 Task: For heading Arial black with underline.  font size for heading18,  'Change the font style of data to'Calibri.  and font size to 9,  Change the alignment of both headline & data to Align center.  In the sheet  Data Analysis Template Workbookbook
Action: Mouse moved to (36, 124)
Screenshot: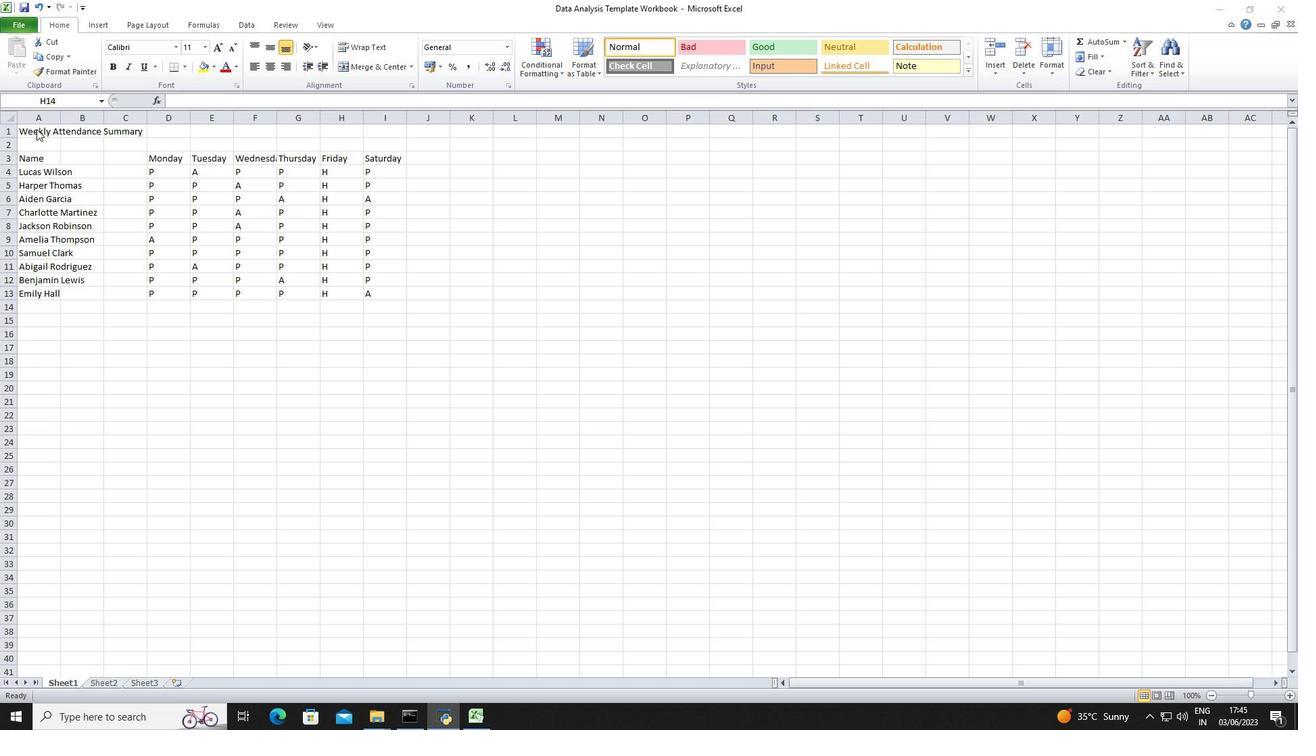 
Action: Mouse pressed left at (36, 124)
Screenshot: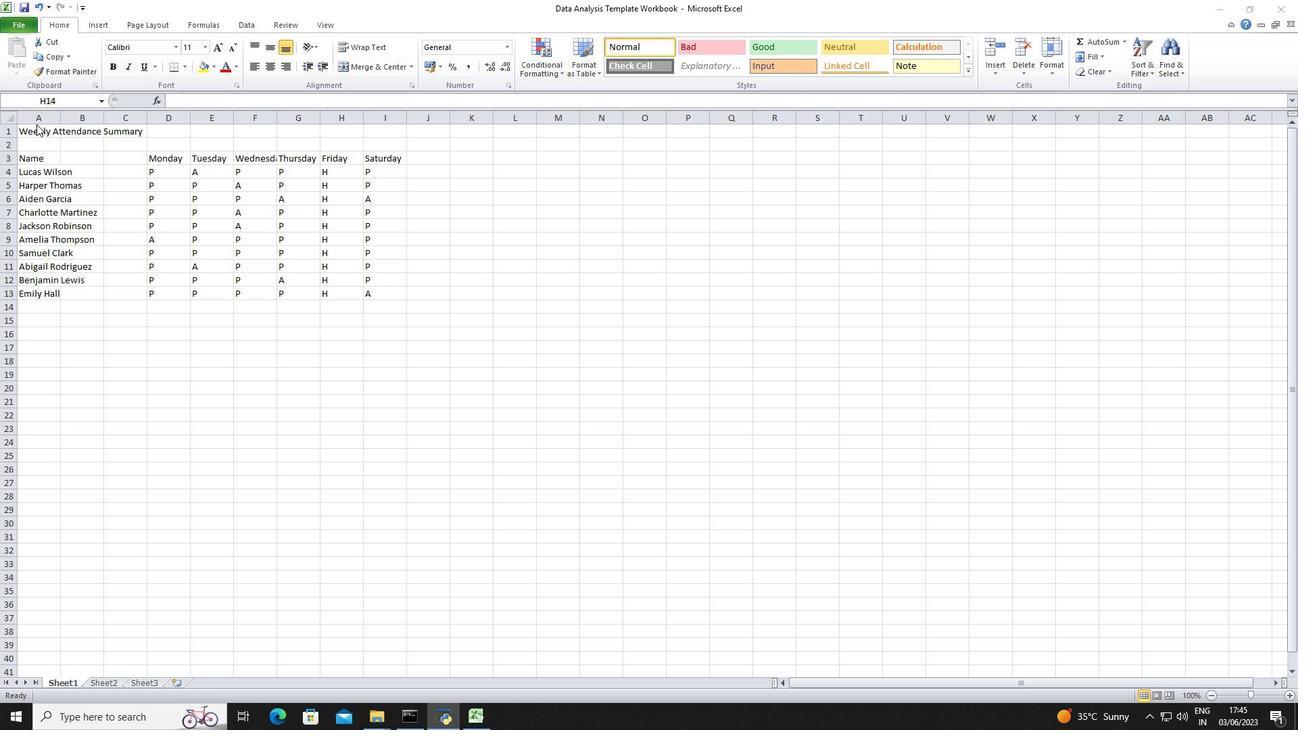 
Action: Mouse moved to (37, 131)
Screenshot: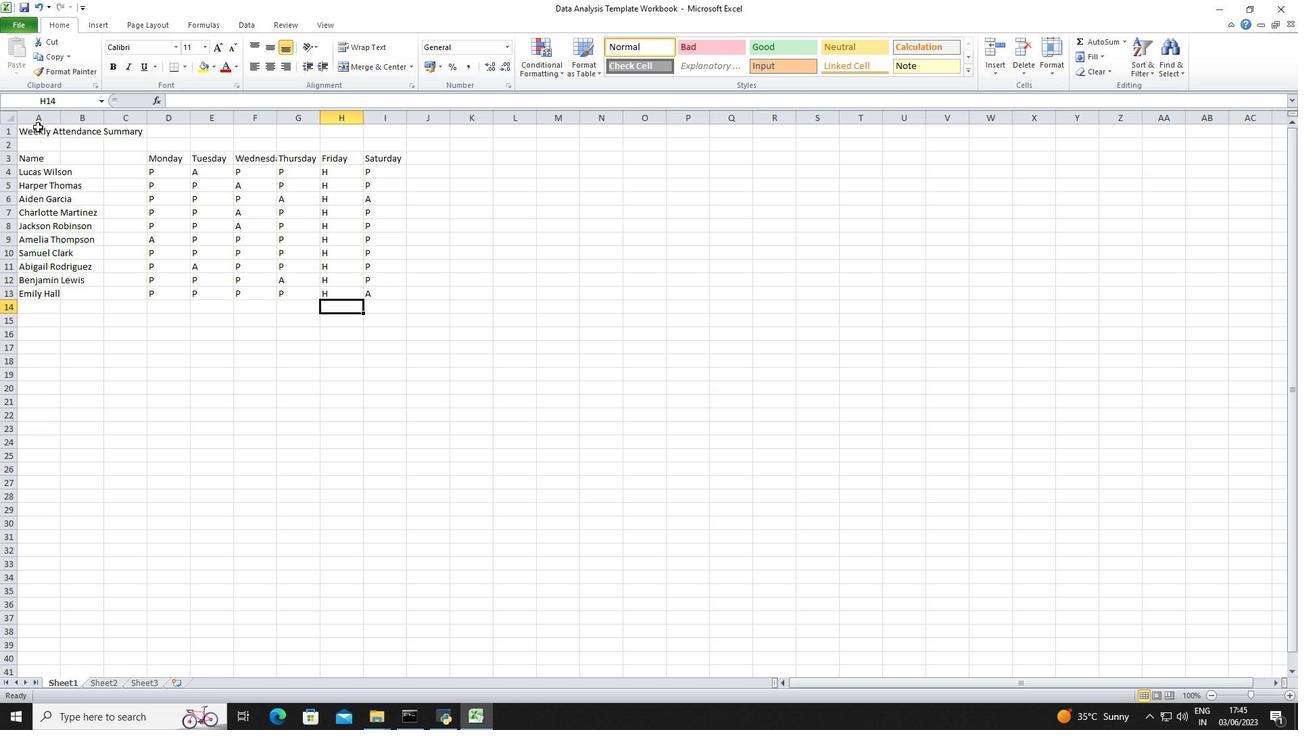 
Action: Mouse pressed left at (37, 131)
Screenshot: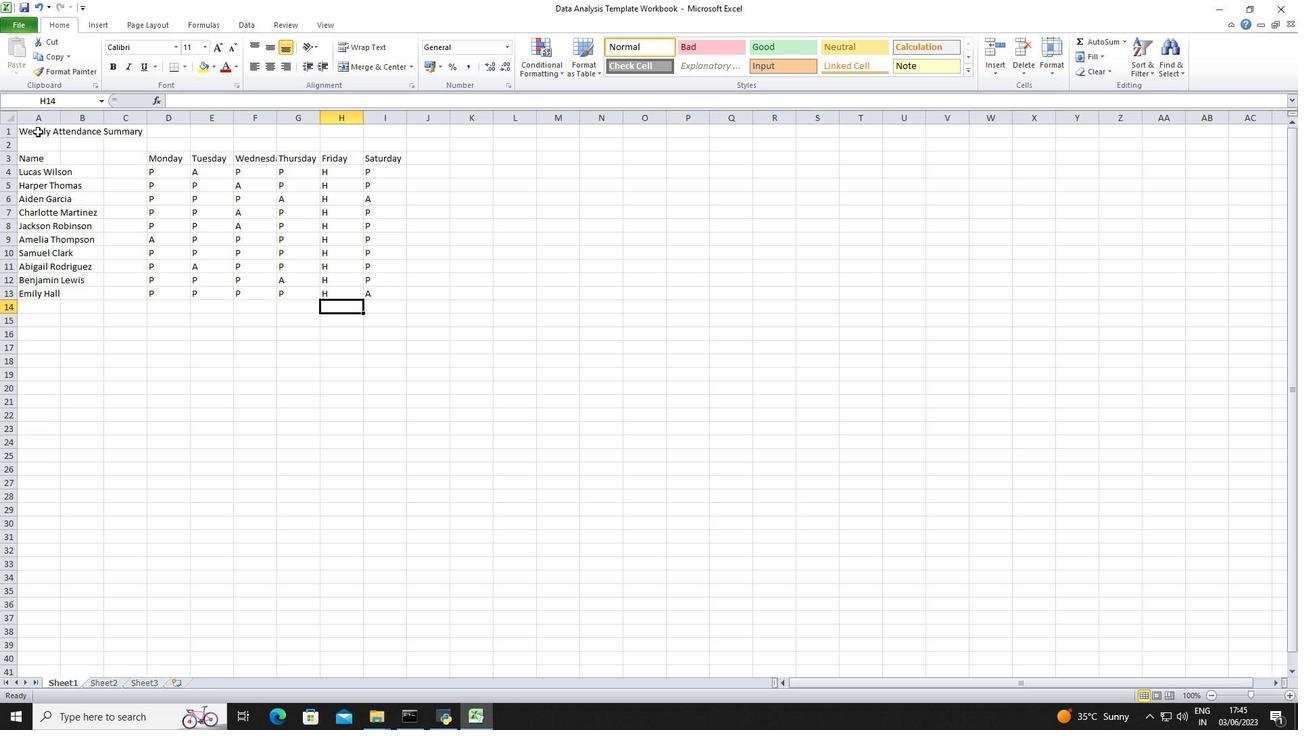 
Action: Mouse moved to (137, 47)
Screenshot: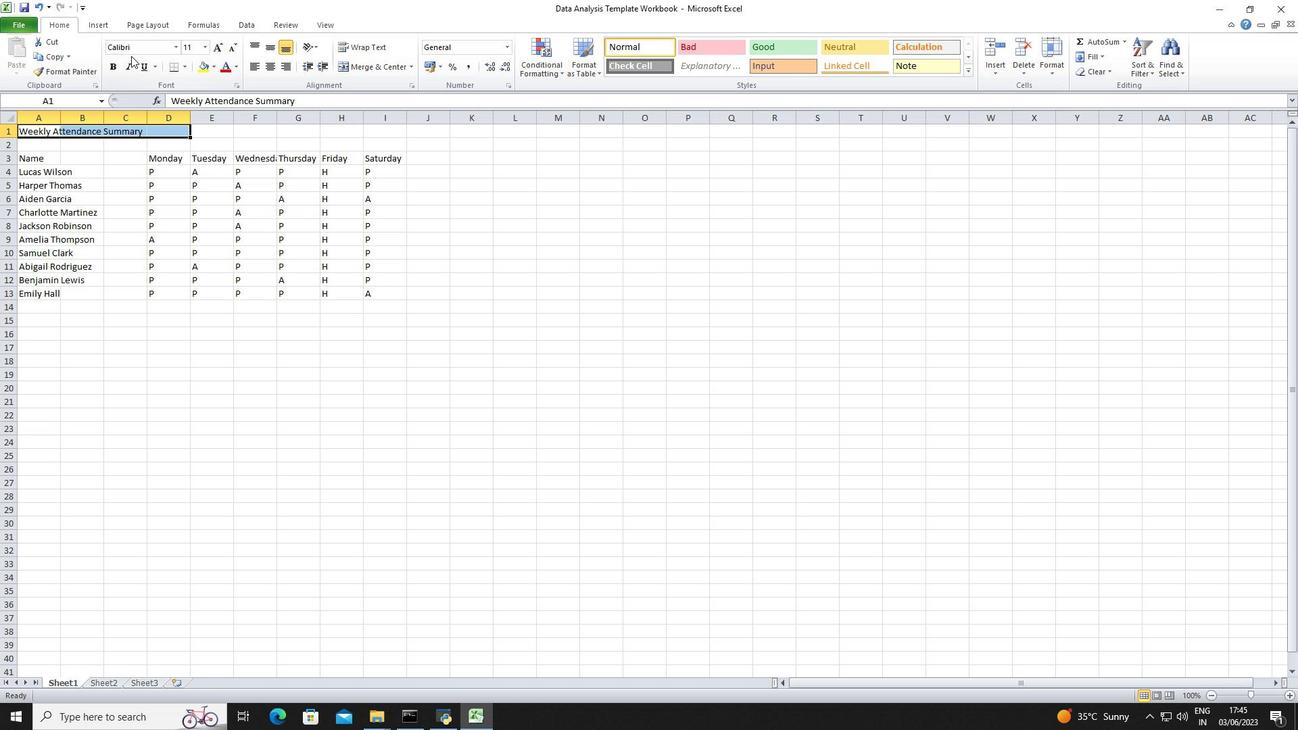 
Action: Mouse pressed left at (137, 47)
Screenshot: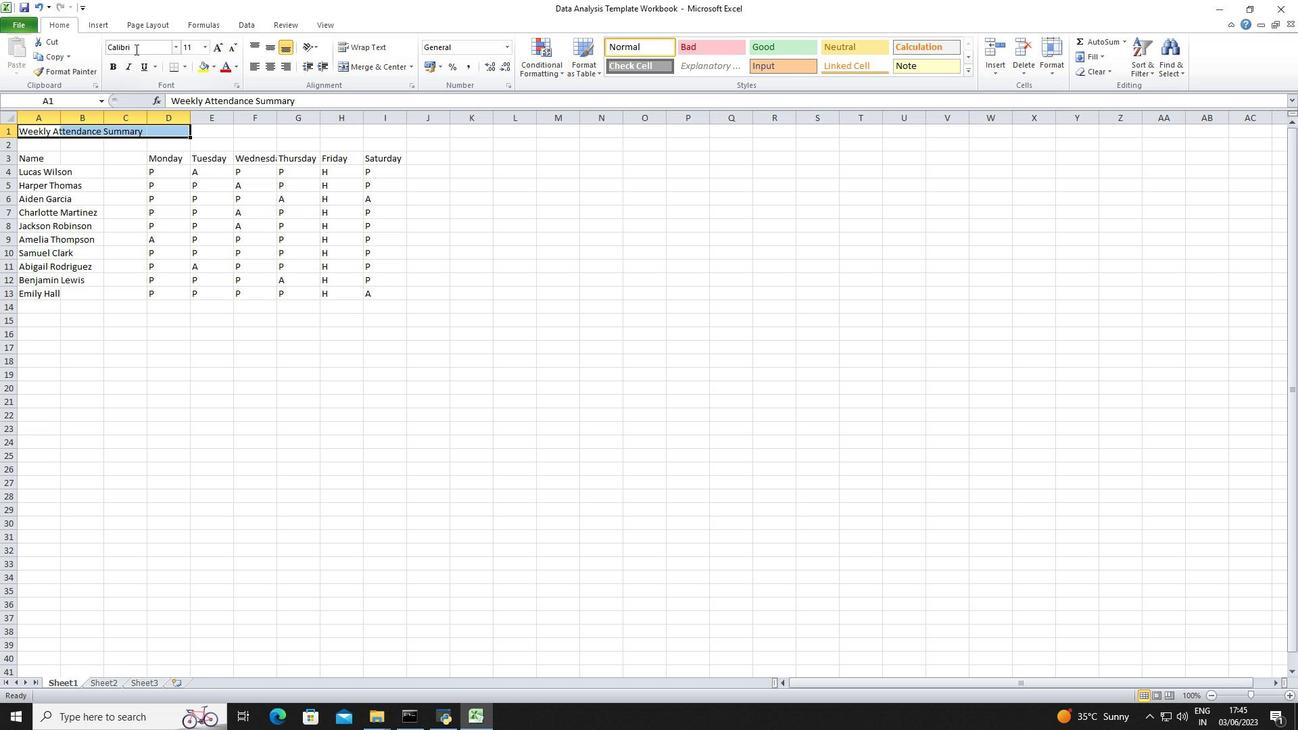 
Action: Key pressed <Key.shift>Arial<Key.space>black<Key.enter>
Screenshot: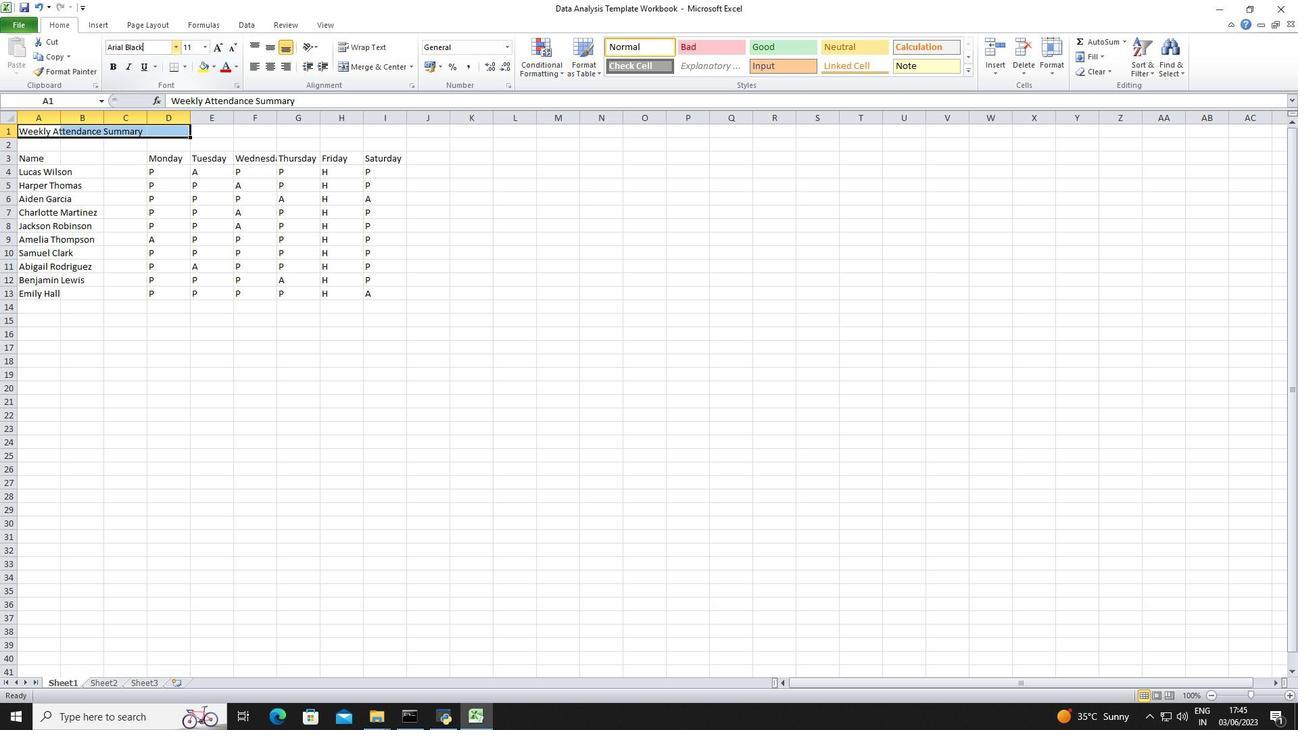 
Action: Mouse moved to (142, 66)
Screenshot: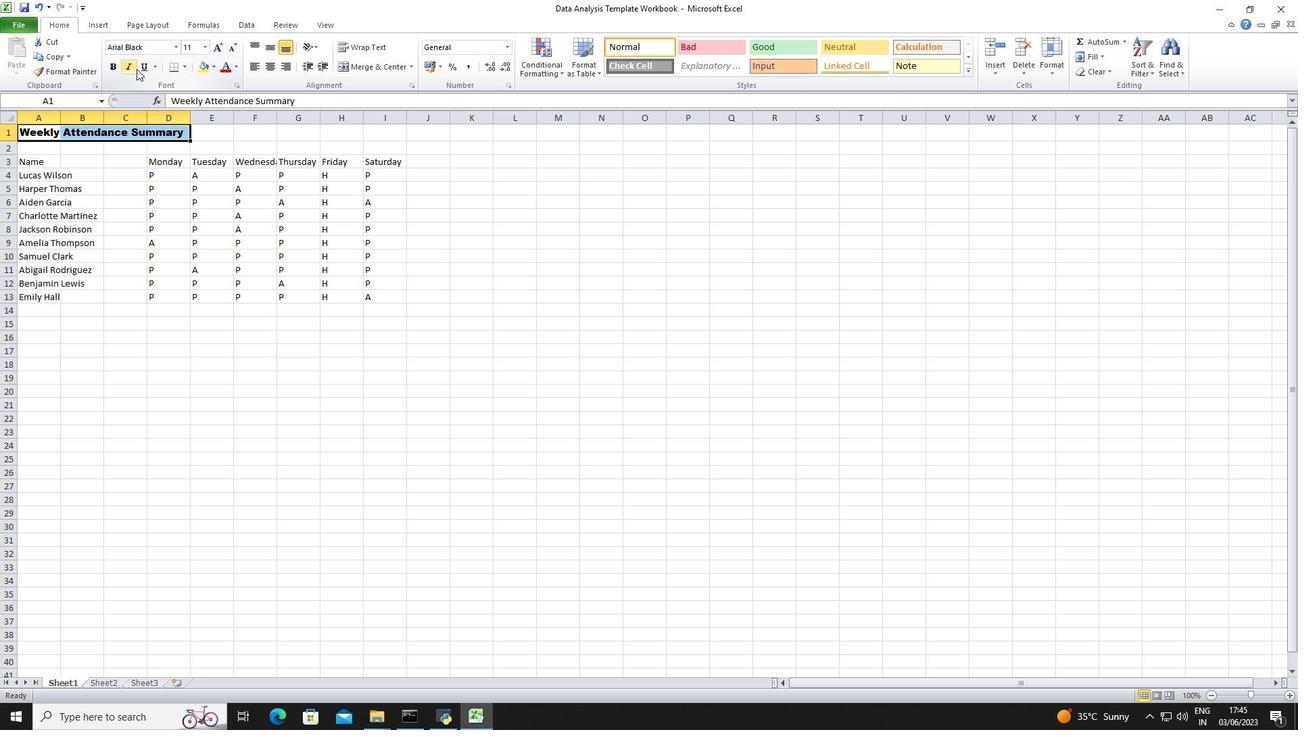 
Action: Mouse pressed left at (142, 66)
Screenshot: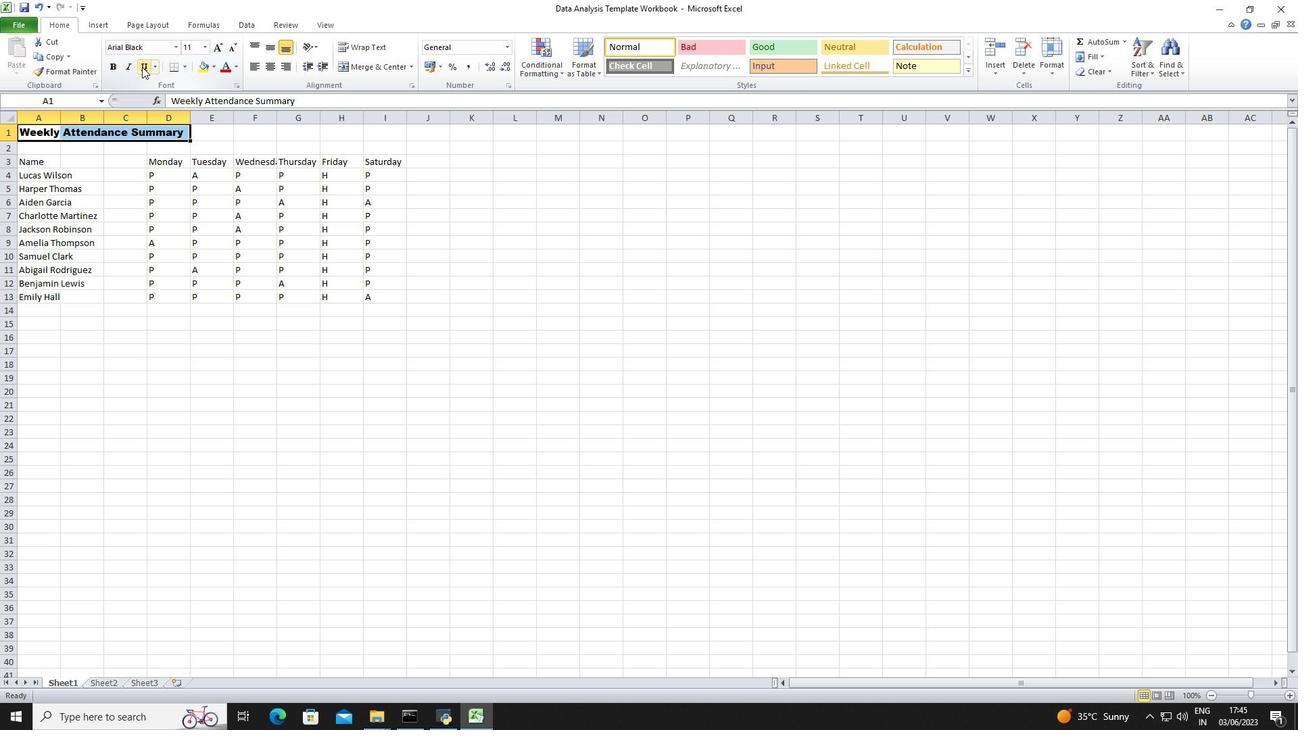 
Action: Mouse moved to (209, 45)
Screenshot: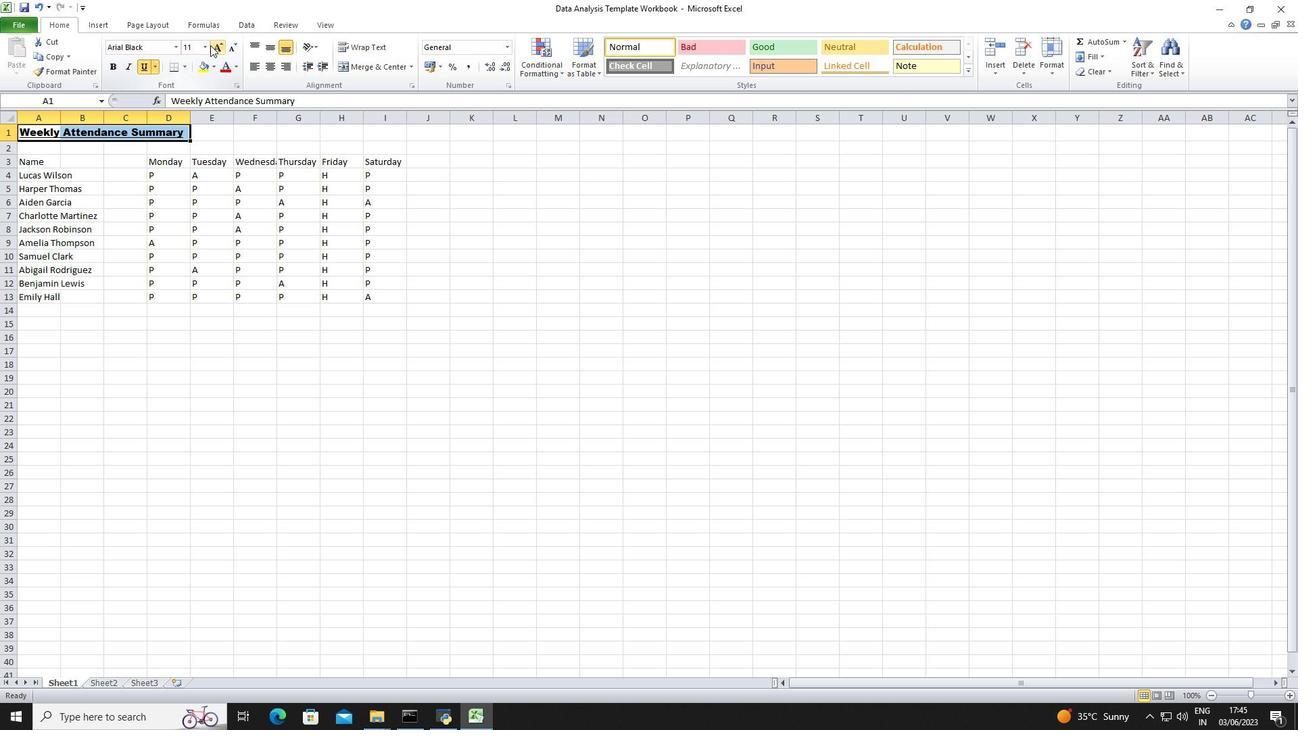 
Action: Mouse pressed left at (209, 45)
Screenshot: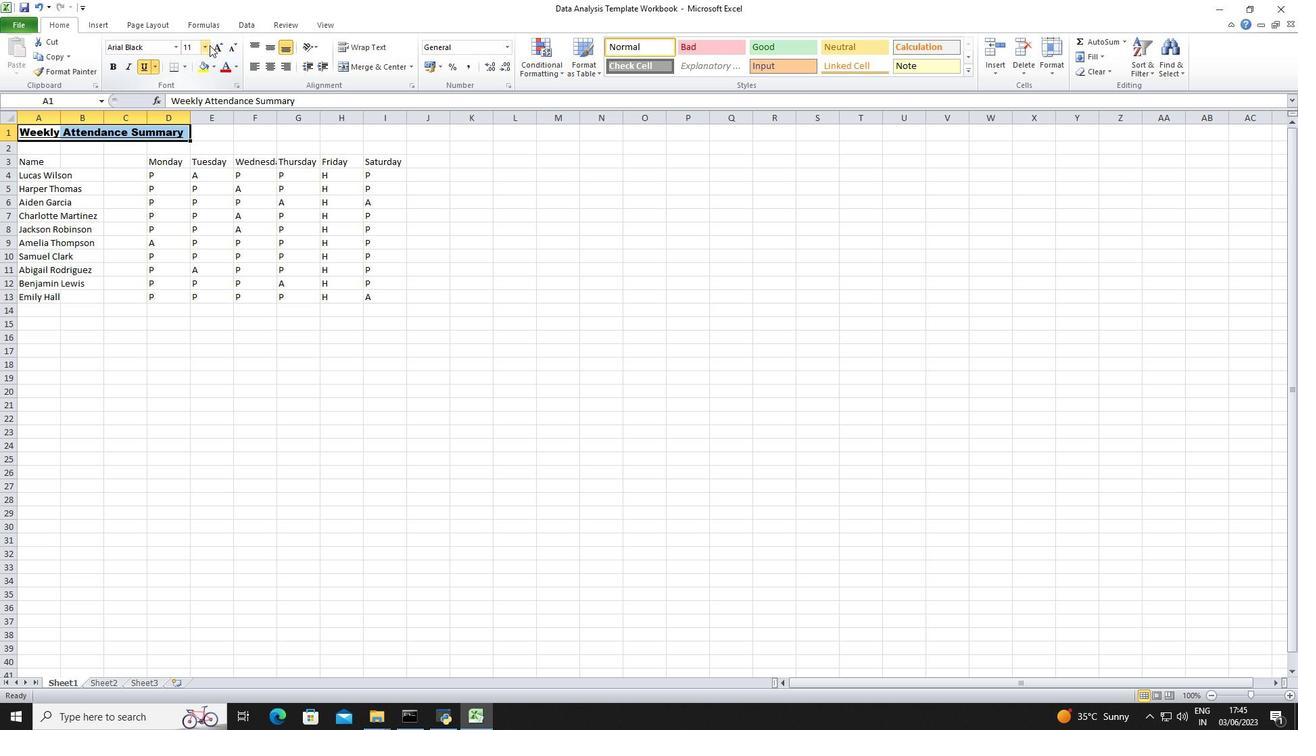 
Action: Mouse moved to (195, 140)
Screenshot: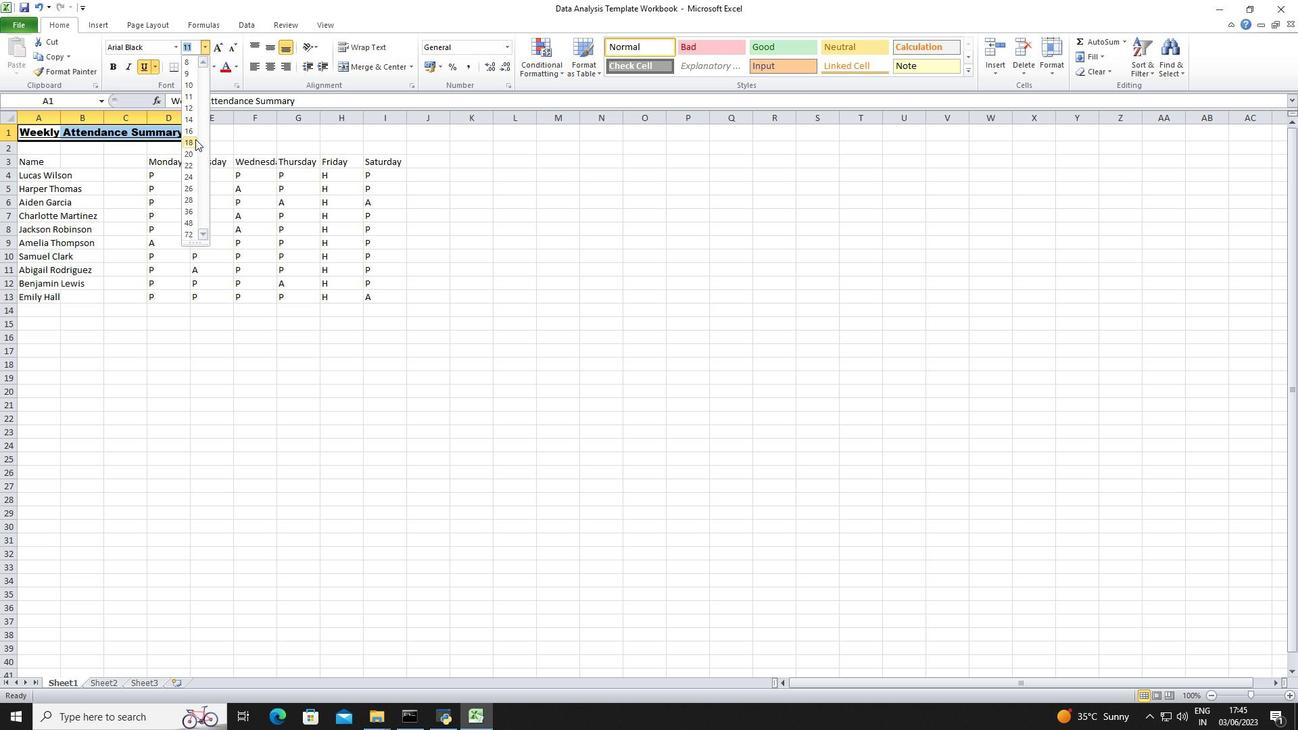 
Action: Mouse pressed left at (195, 140)
Screenshot: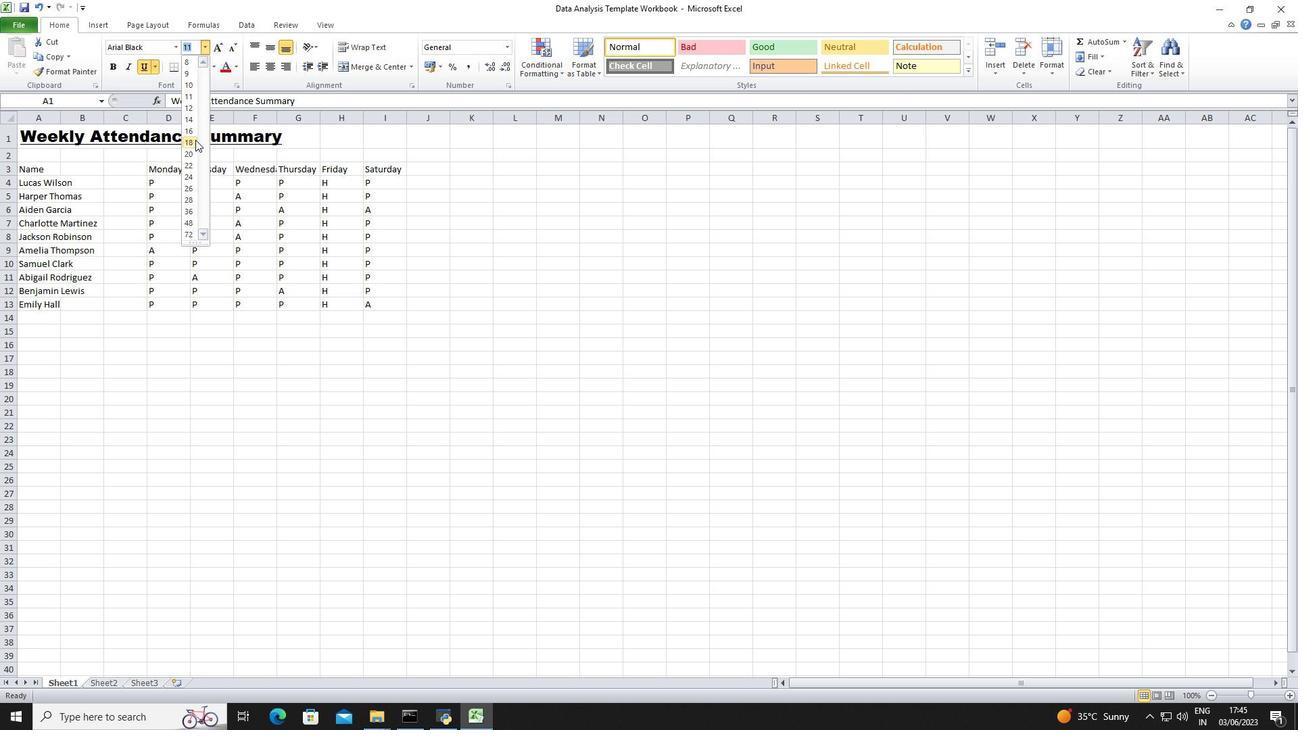 
Action: Mouse moved to (41, 177)
Screenshot: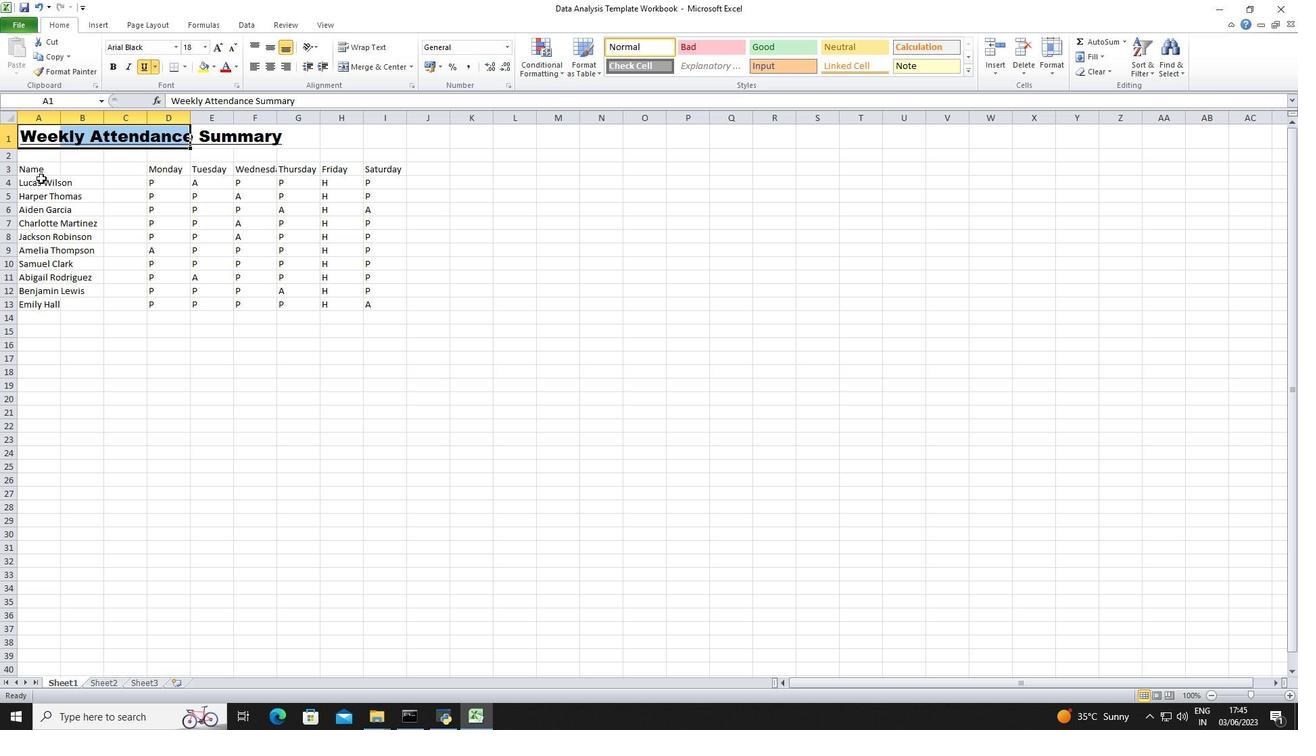 
Action: Mouse pressed left at (41, 177)
Screenshot: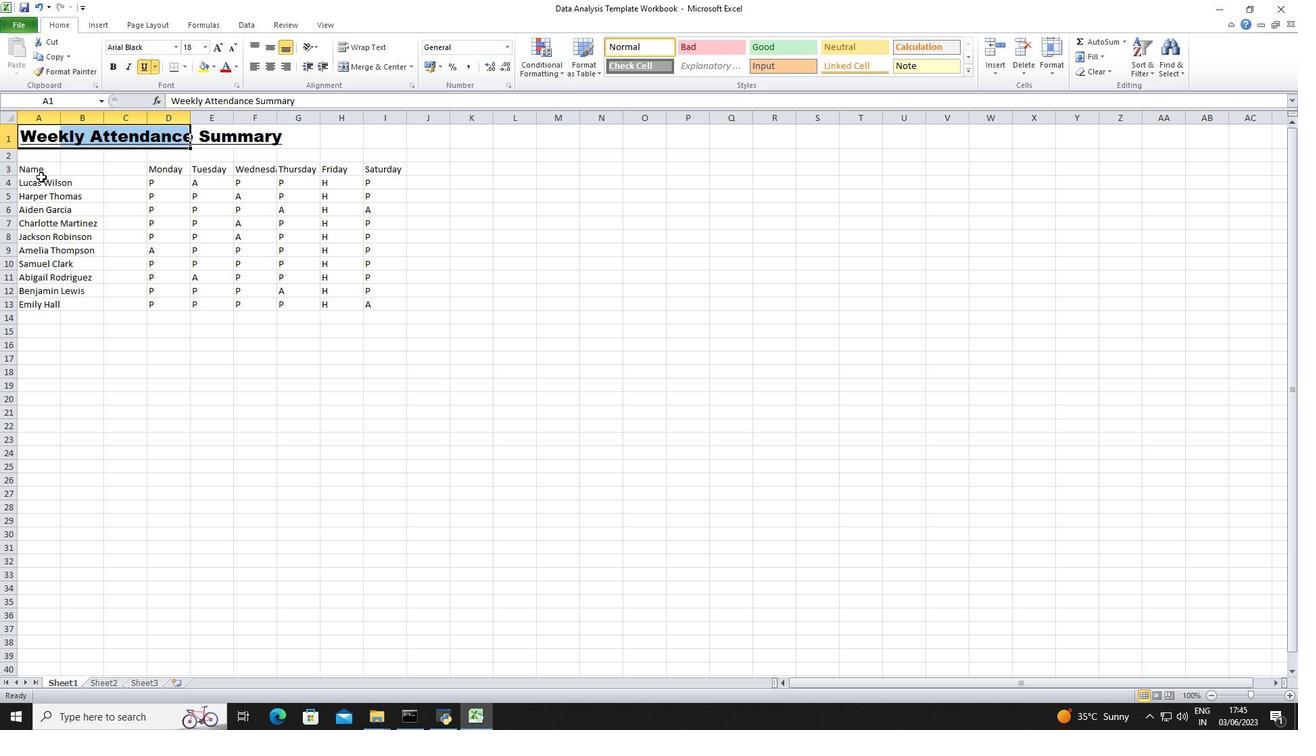
Action: Mouse moved to (48, 169)
Screenshot: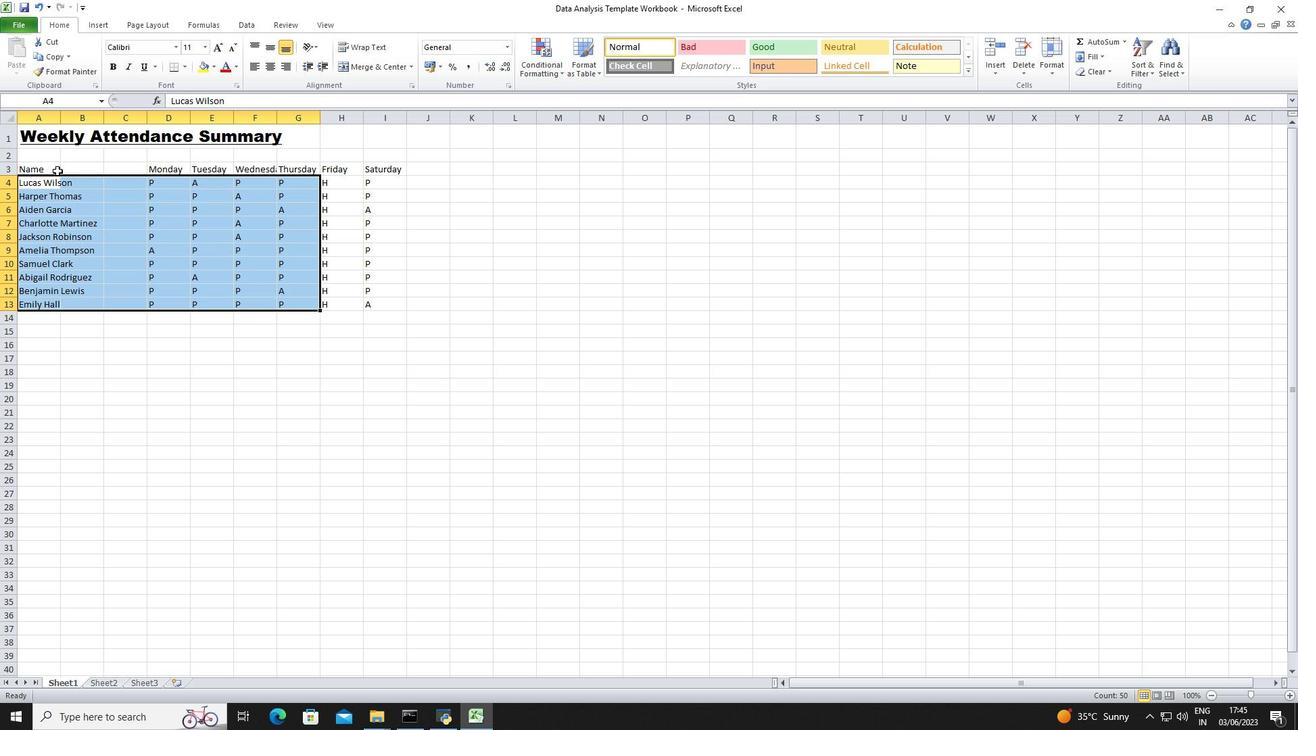 
Action: Mouse pressed left at (48, 169)
Screenshot: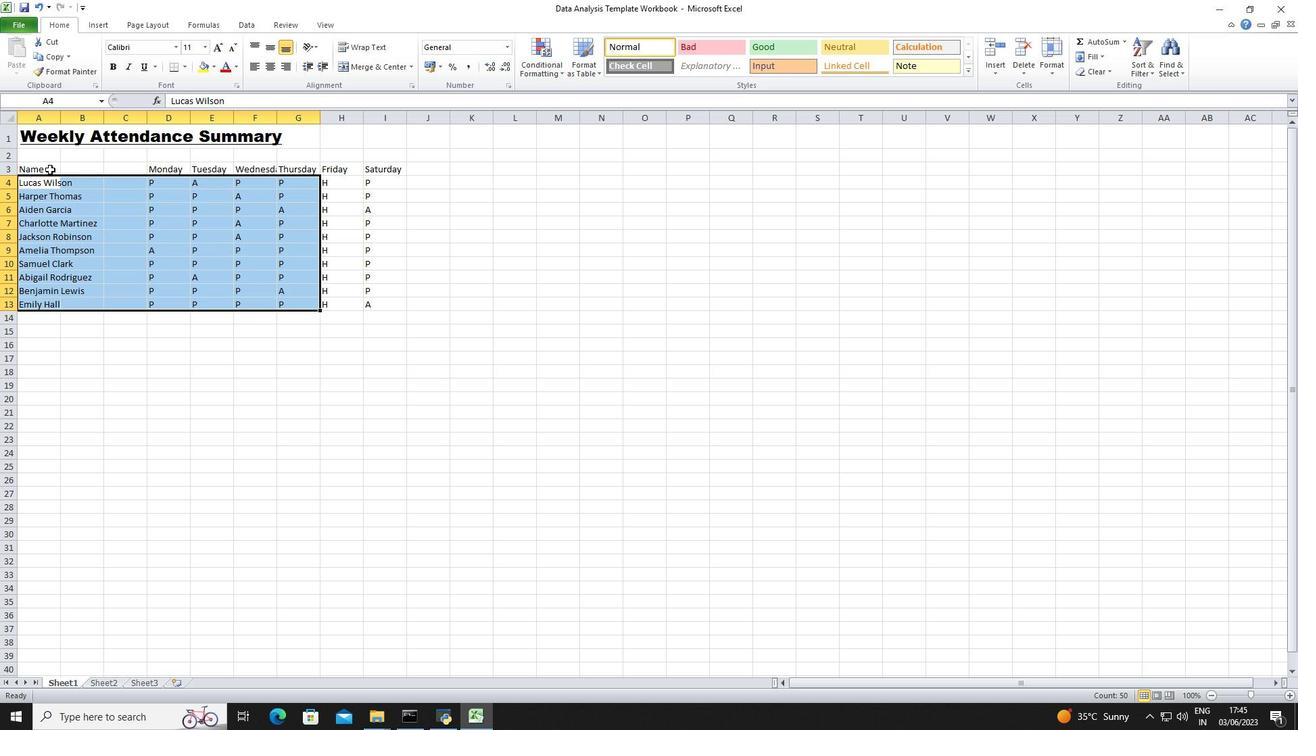 
Action: Mouse moved to (141, 47)
Screenshot: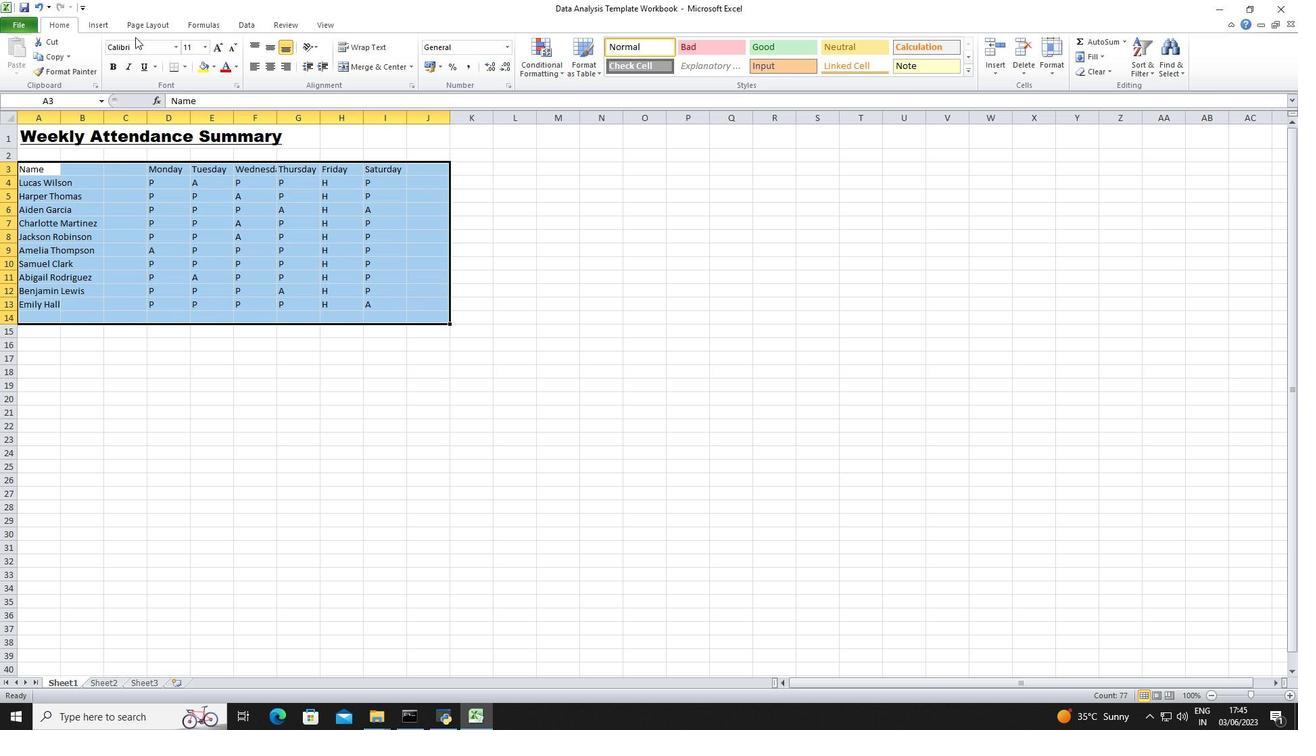 
Action: Mouse pressed left at (141, 47)
Screenshot: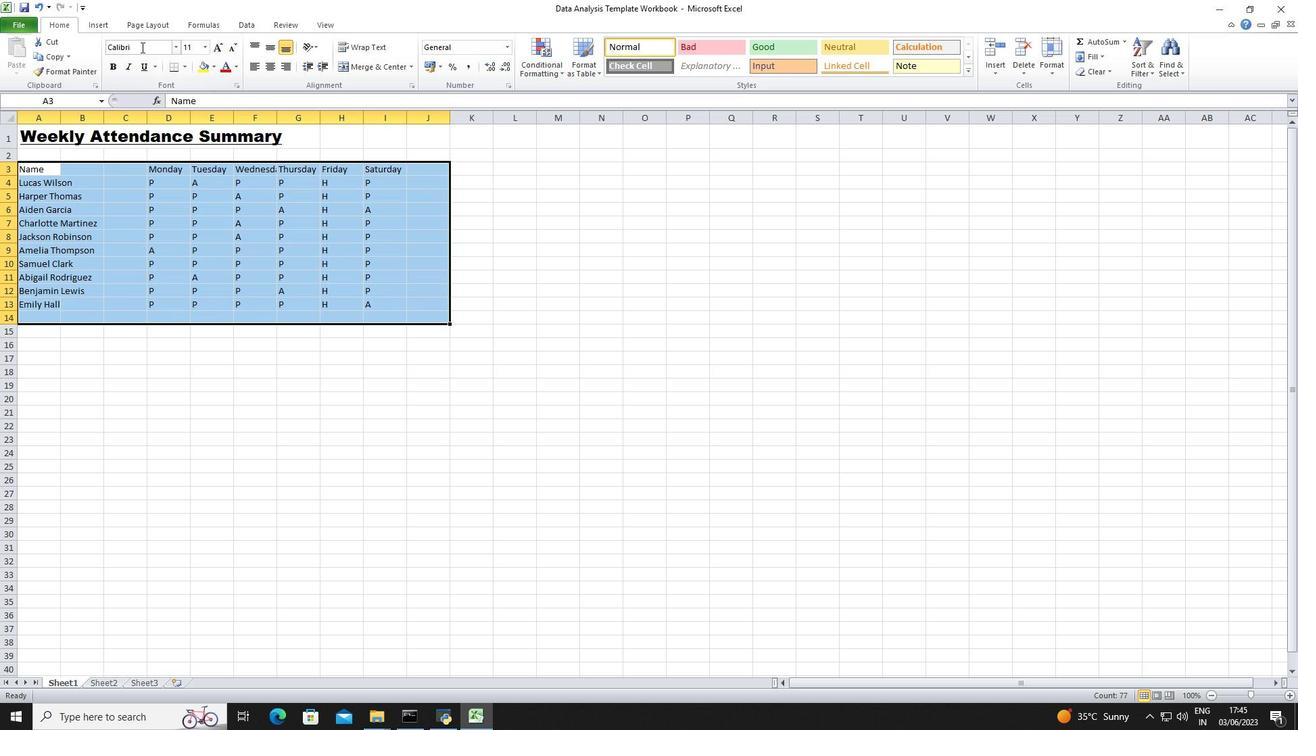
Action: Key pressed <Key.enter>
Screenshot: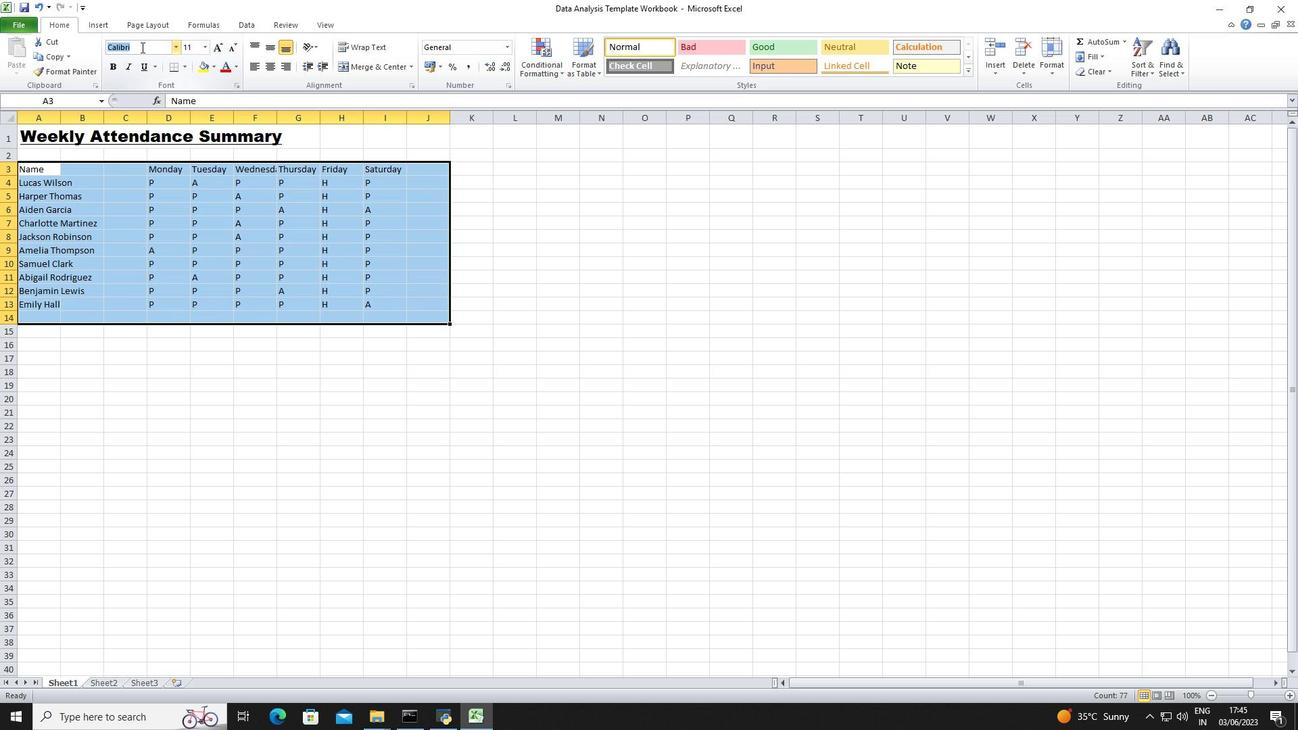 
Action: Mouse moved to (207, 50)
Screenshot: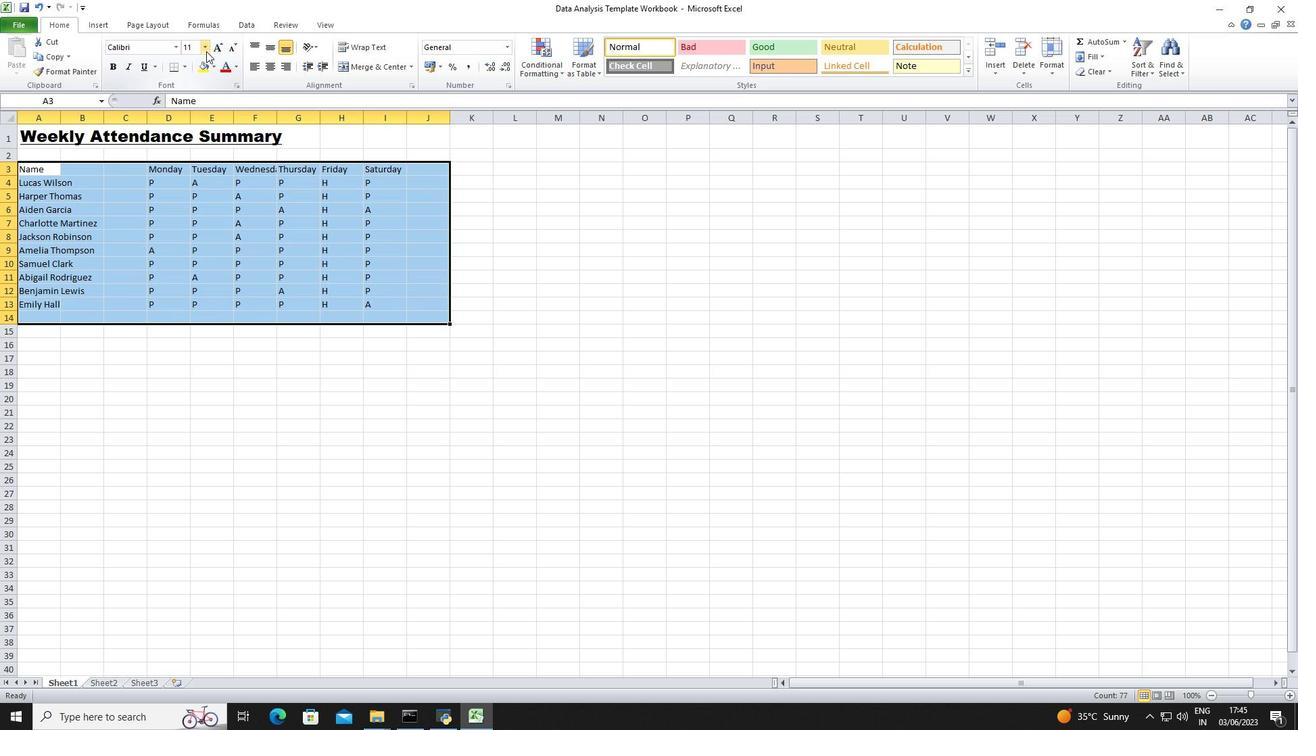 
Action: Mouse pressed left at (207, 50)
Screenshot: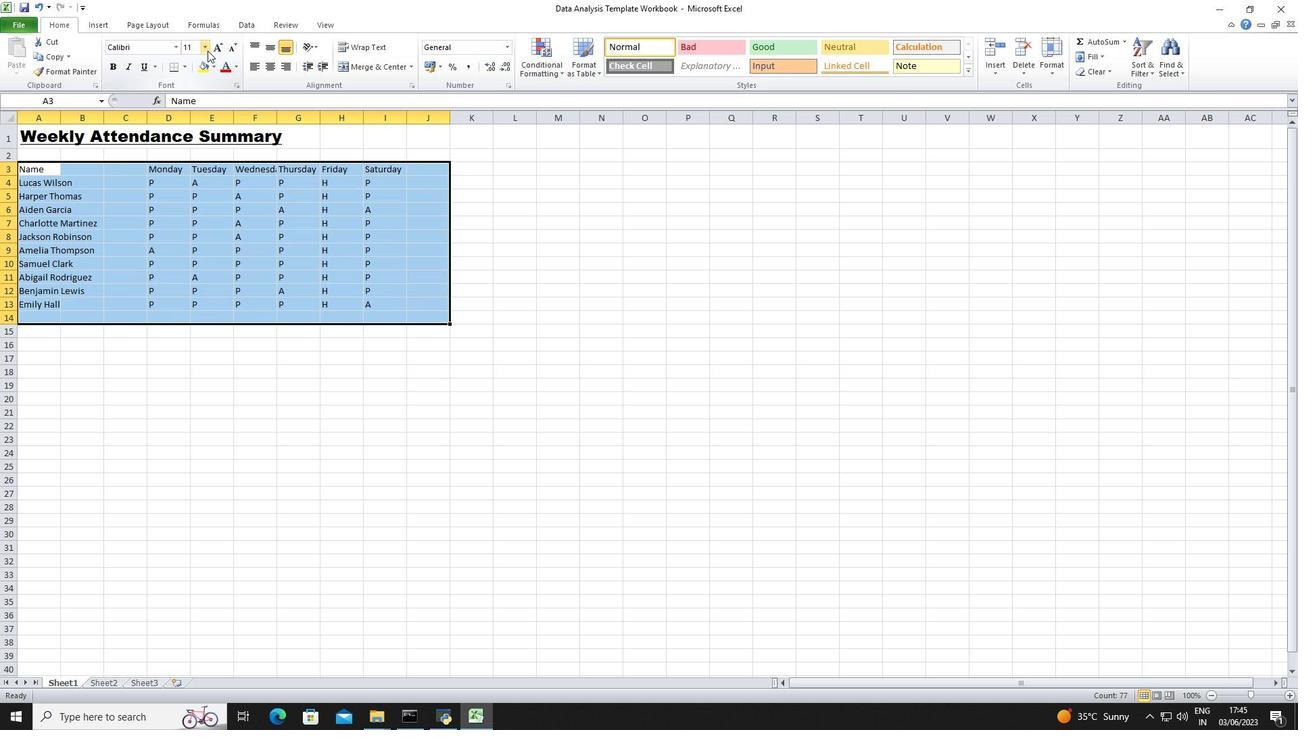
Action: Mouse moved to (196, 72)
Screenshot: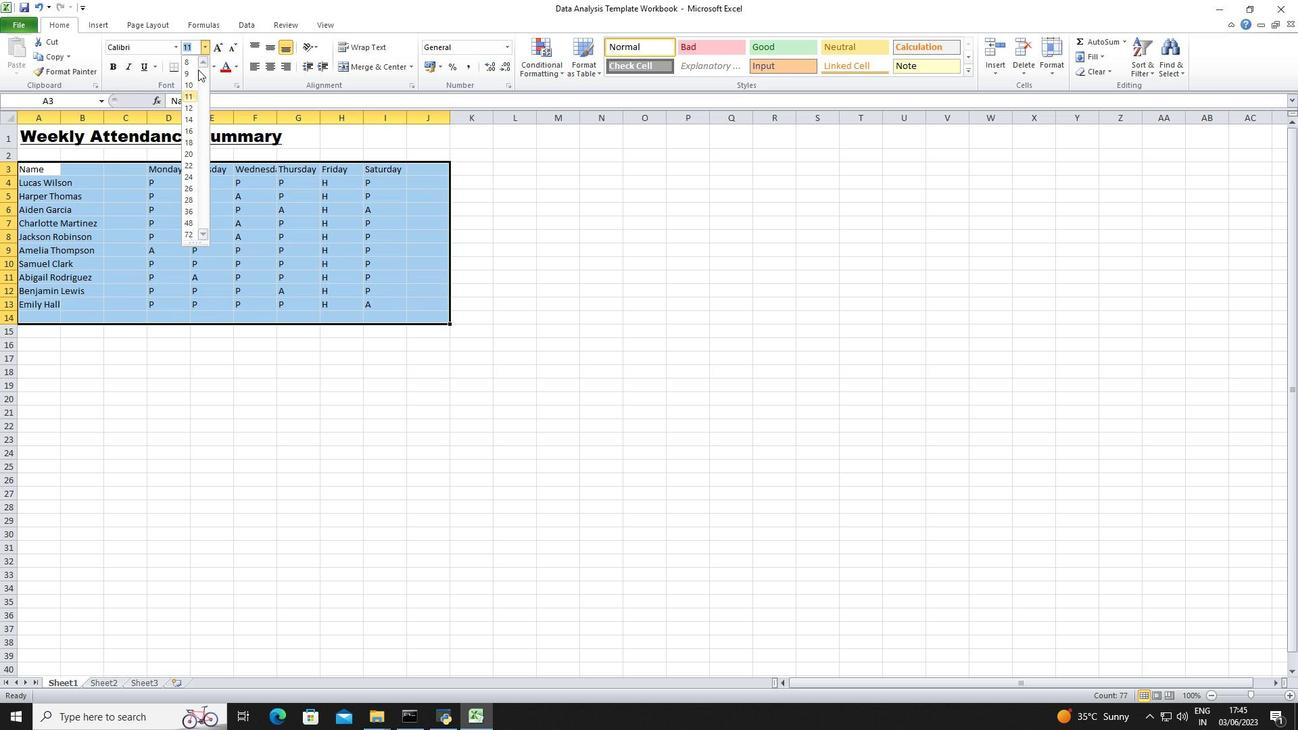 
Action: Mouse pressed left at (196, 72)
Screenshot: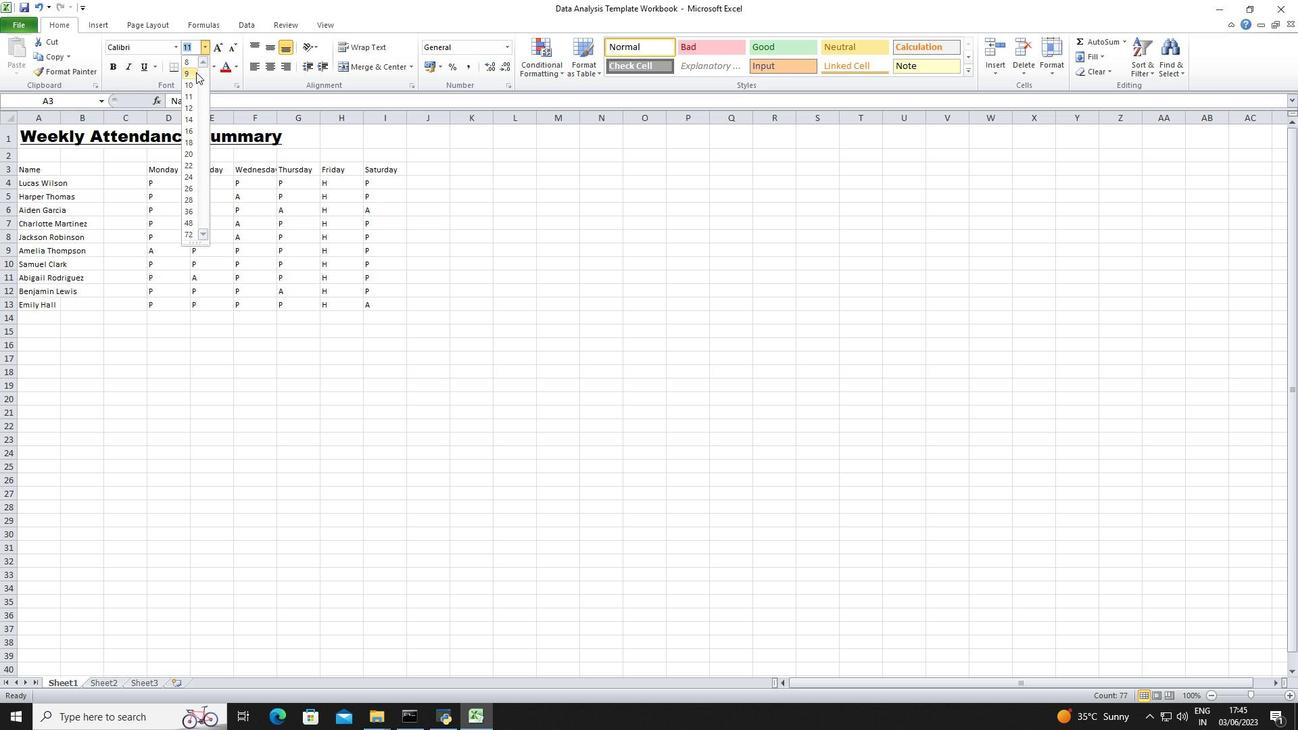
Action: Mouse moved to (267, 64)
Screenshot: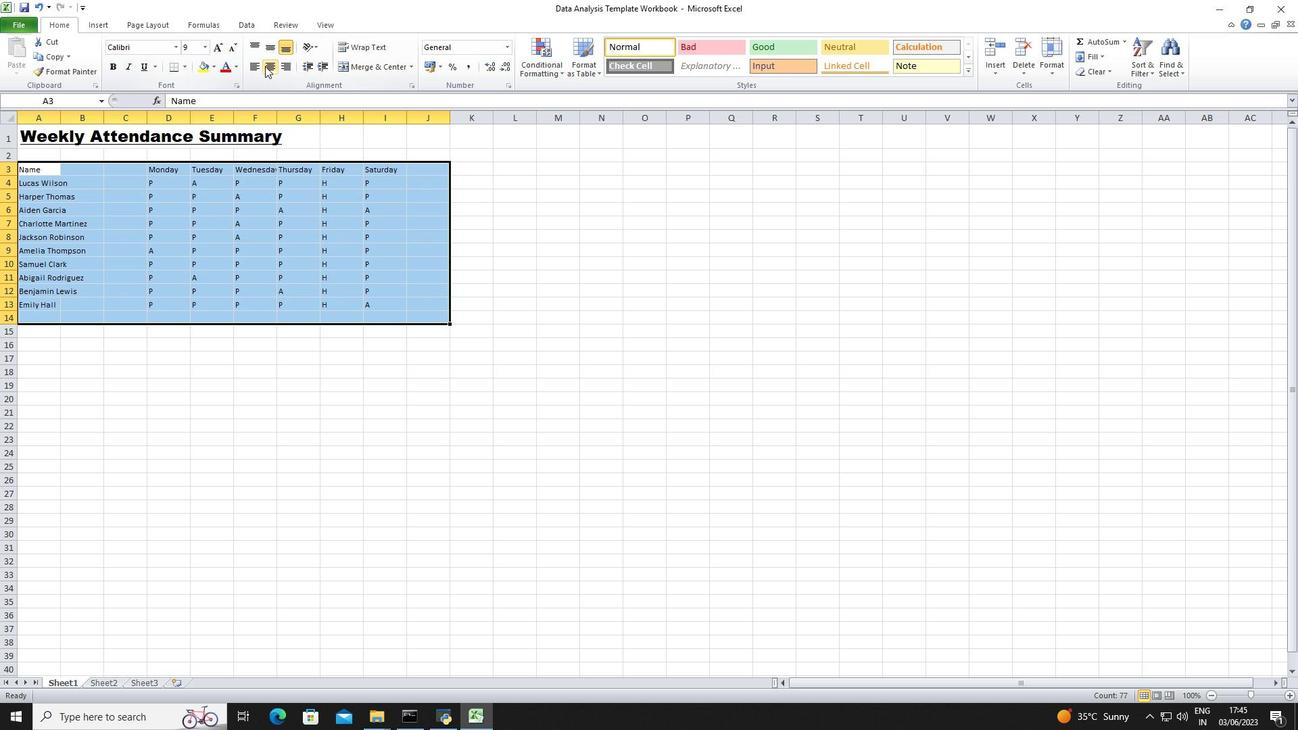 
Action: Mouse pressed left at (267, 64)
Screenshot: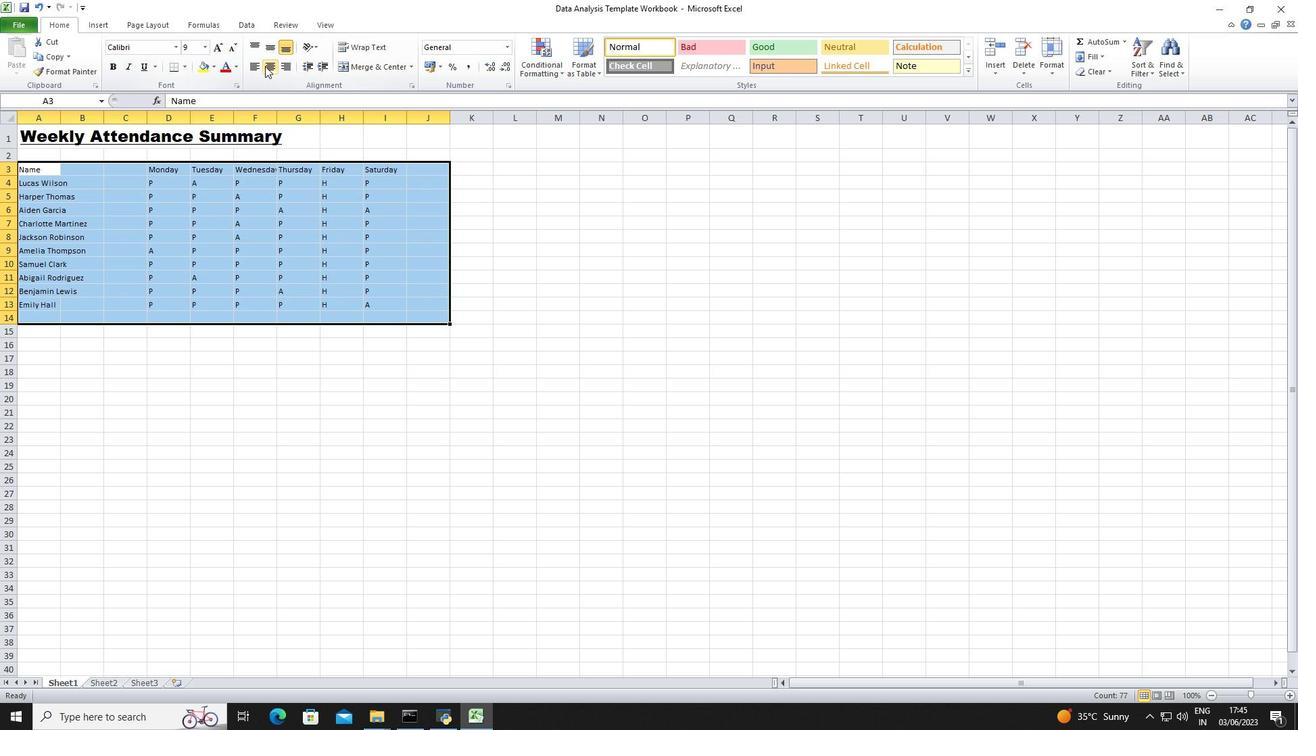 
Action: Mouse moved to (43, 137)
Screenshot: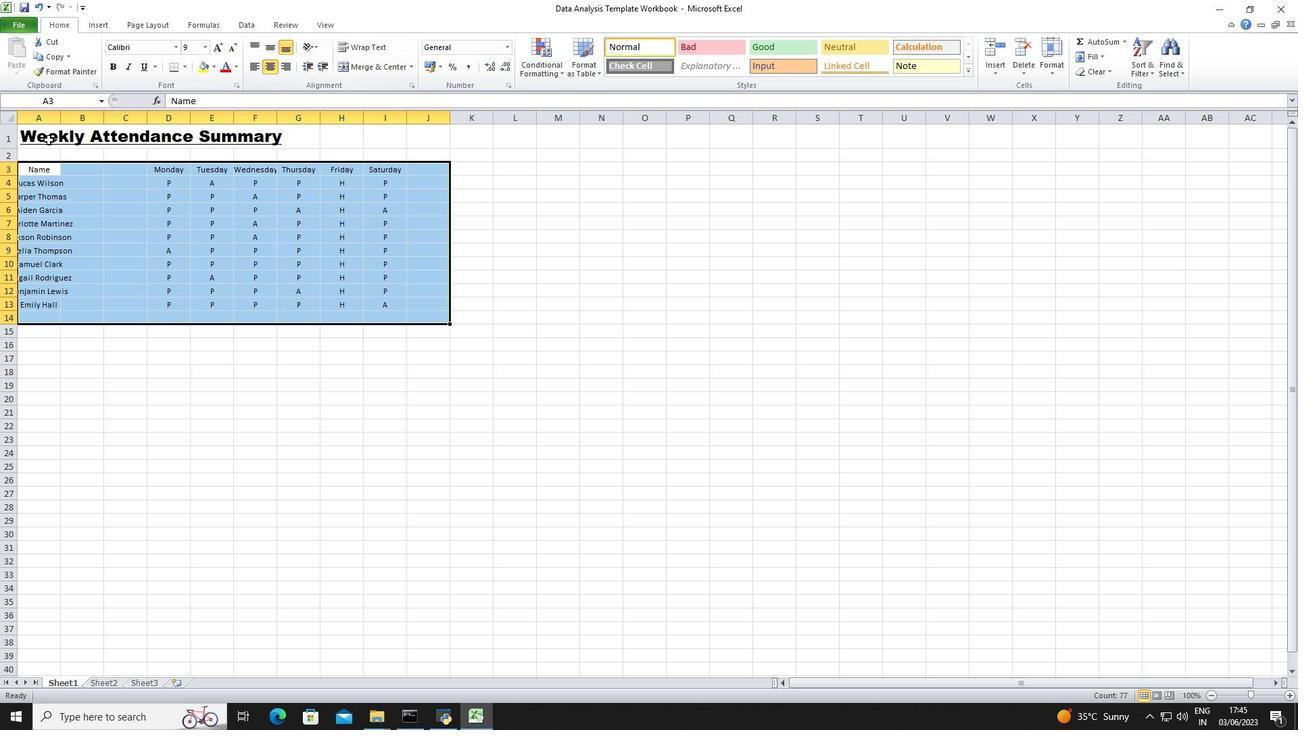 
Action: Mouse pressed left at (43, 137)
Screenshot: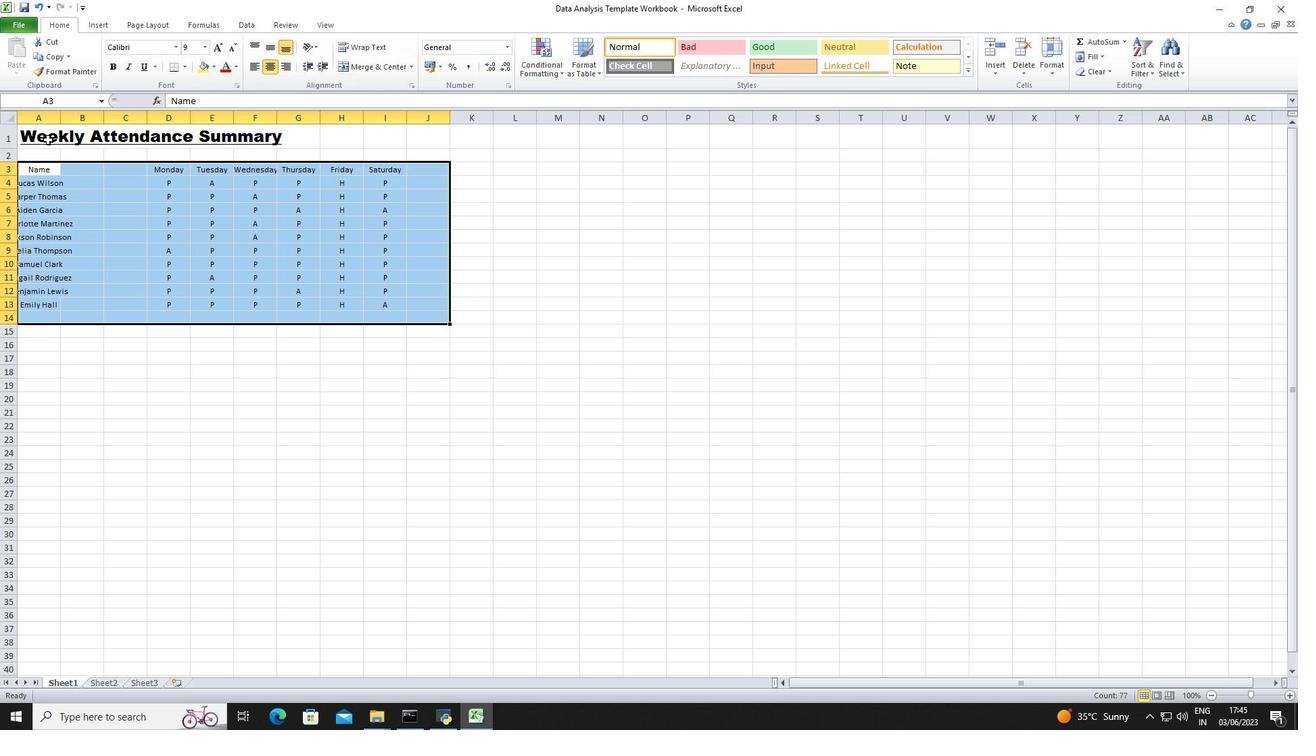 
Action: Mouse moved to (271, 67)
Screenshot: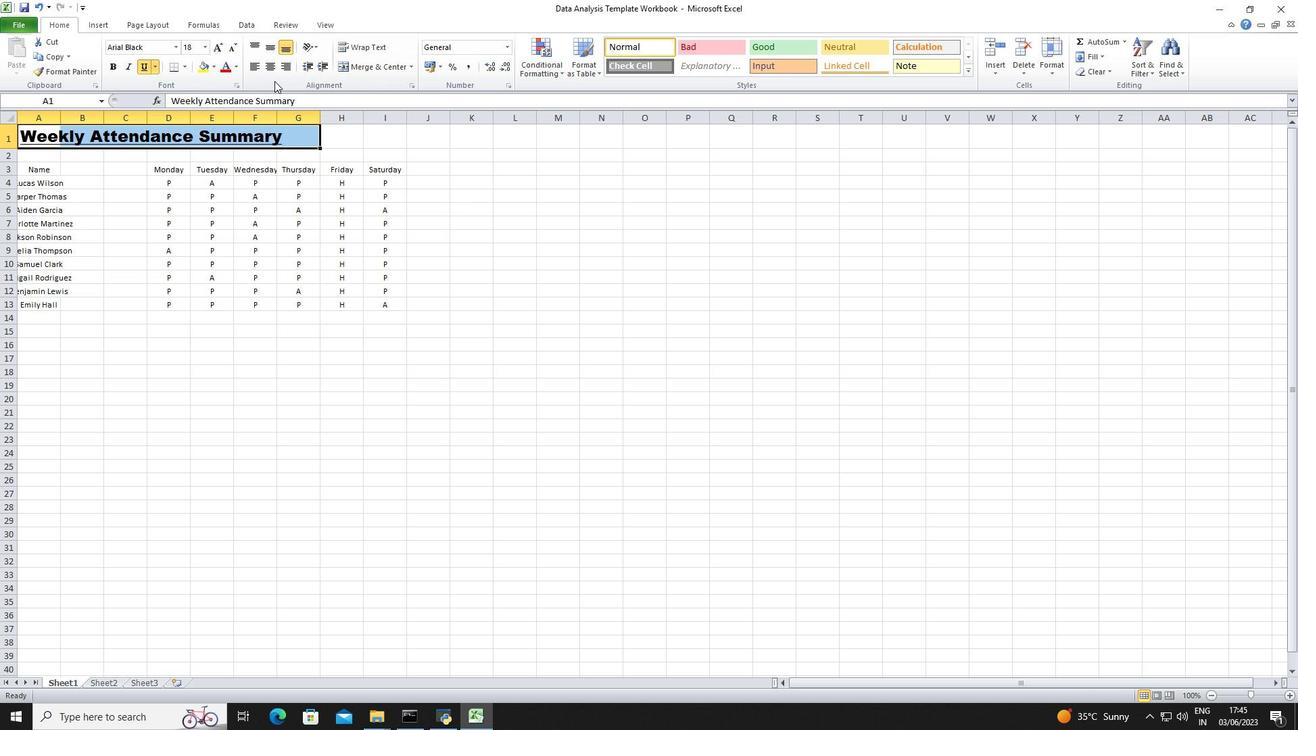 
Action: Mouse pressed left at (271, 67)
Screenshot: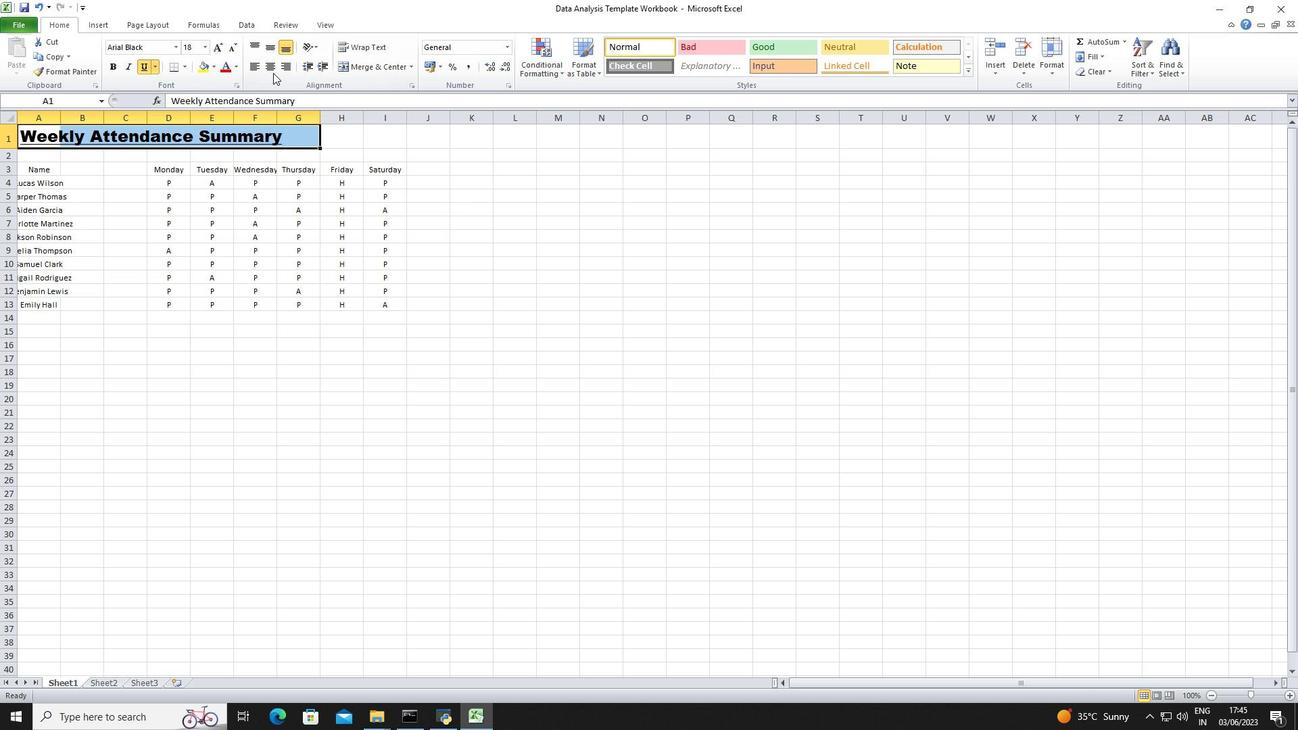
Action: Mouse moved to (58, 119)
Screenshot: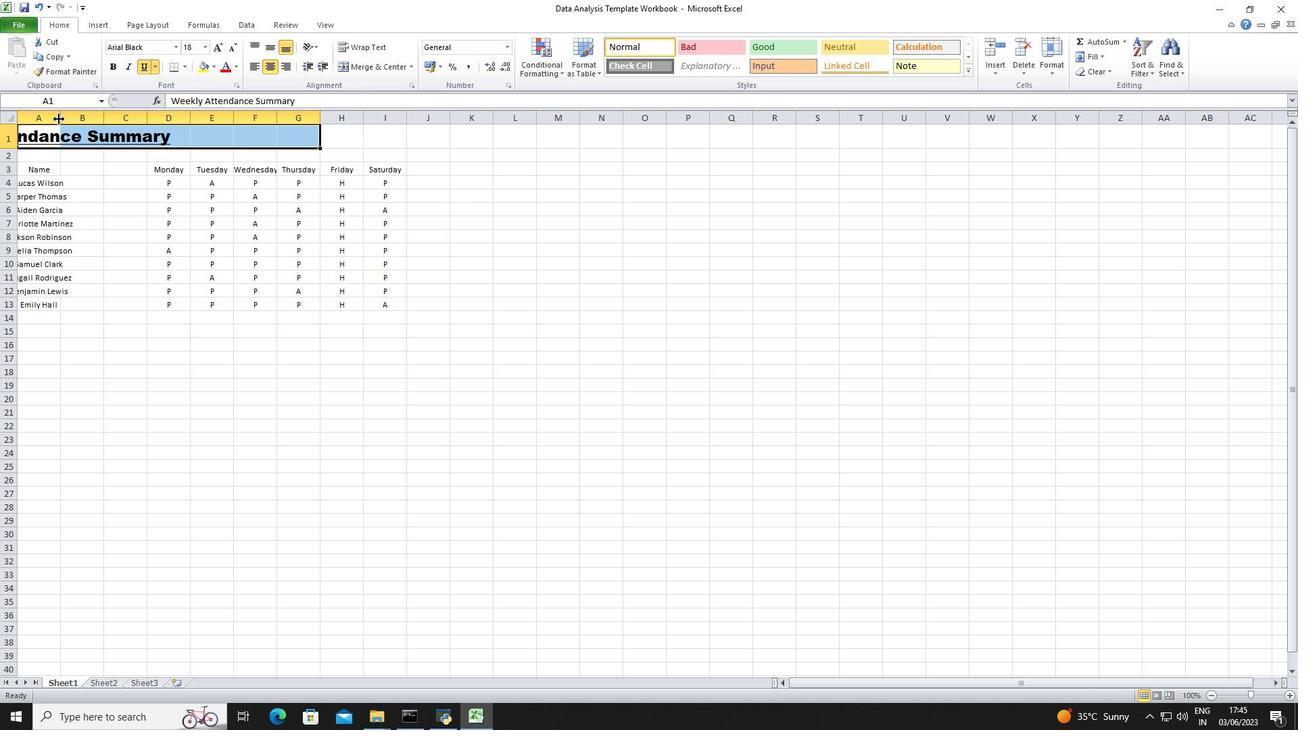 
Action: Mouse pressed left at (58, 119)
Screenshot: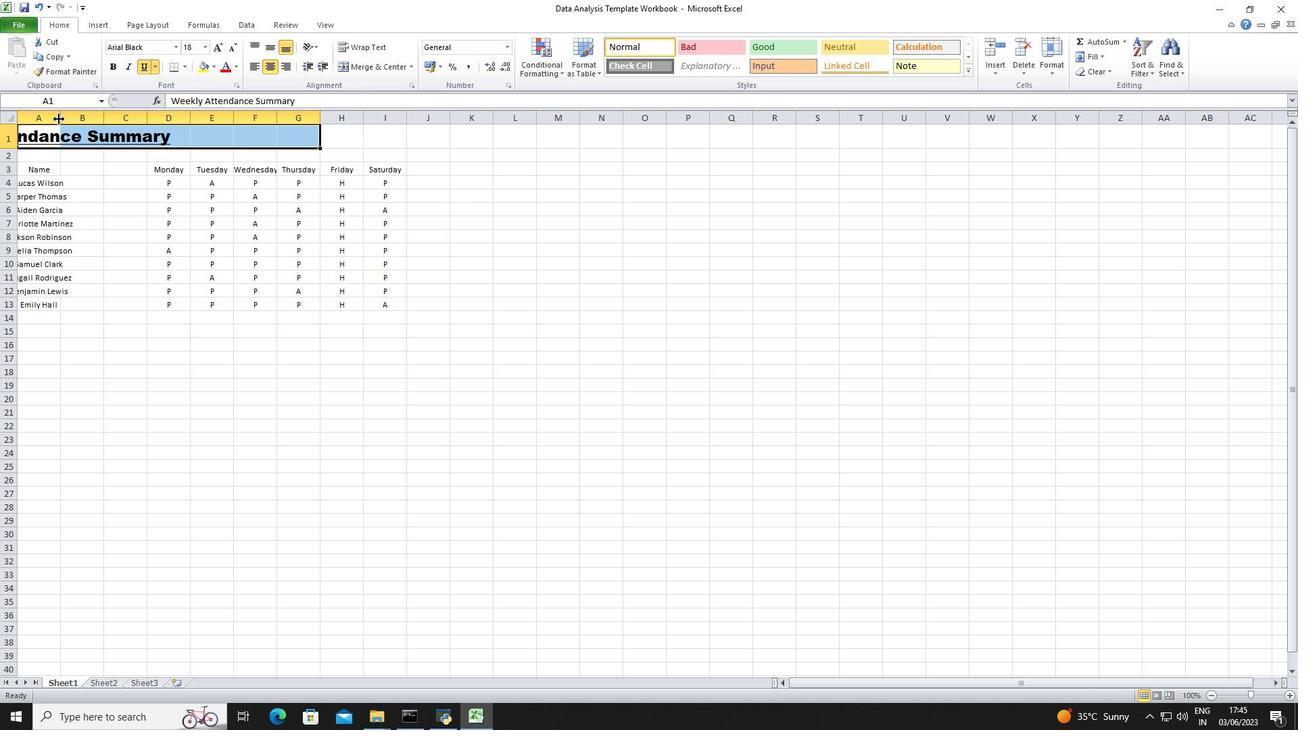 
Action: Mouse moved to (244, 119)
Screenshot: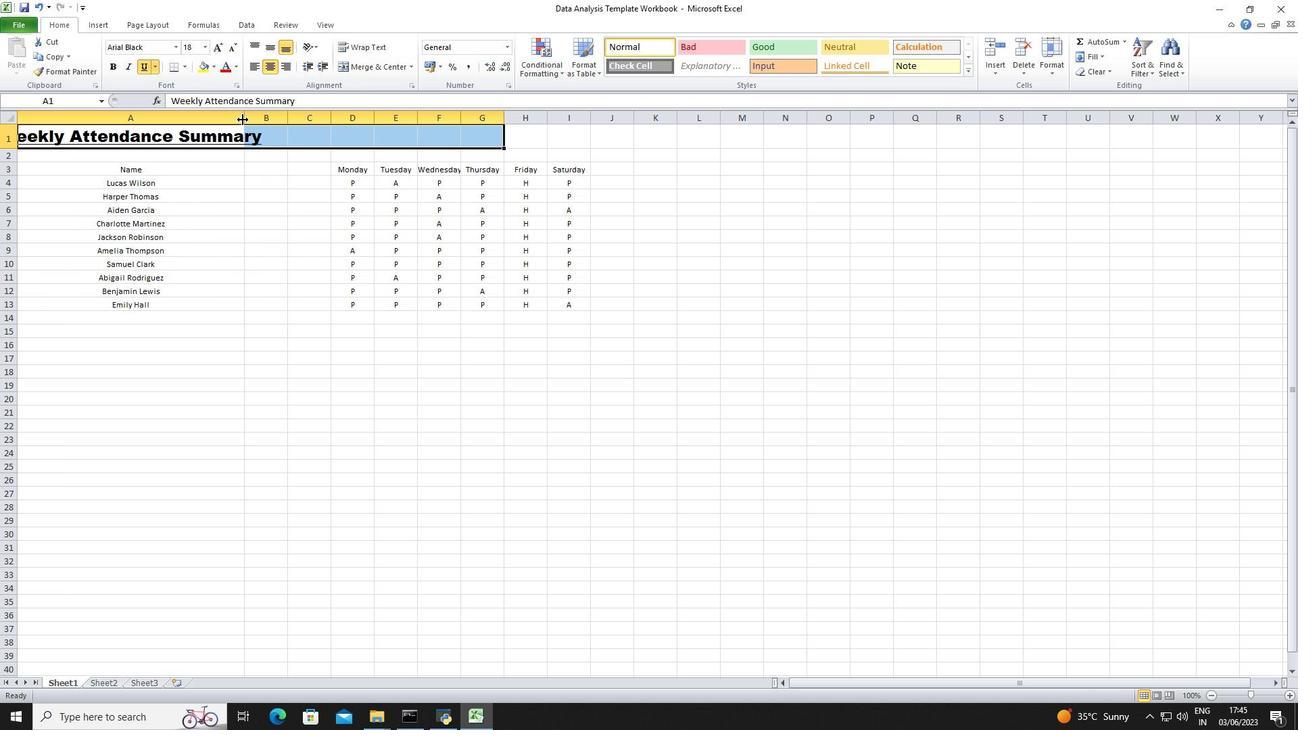 
Action: Mouse pressed left at (244, 119)
Screenshot: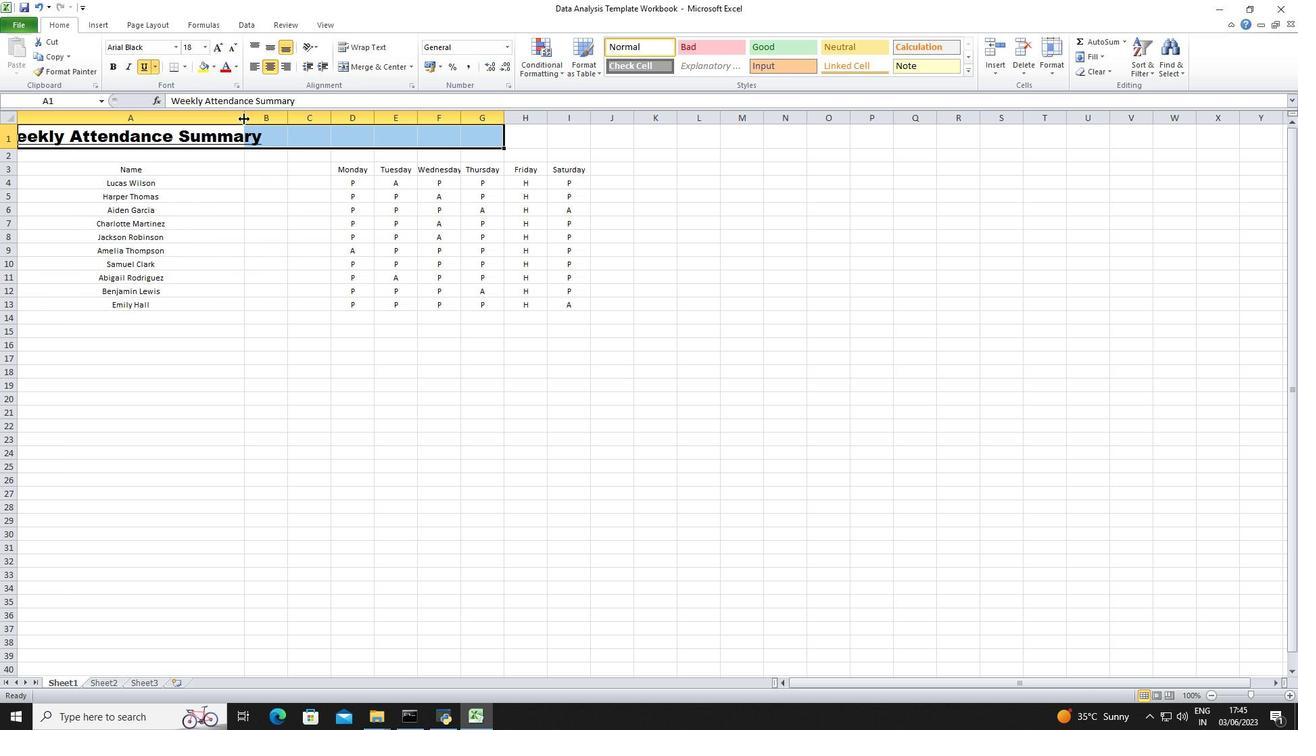 
Action: Mouse moved to (685, 181)
Screenshot: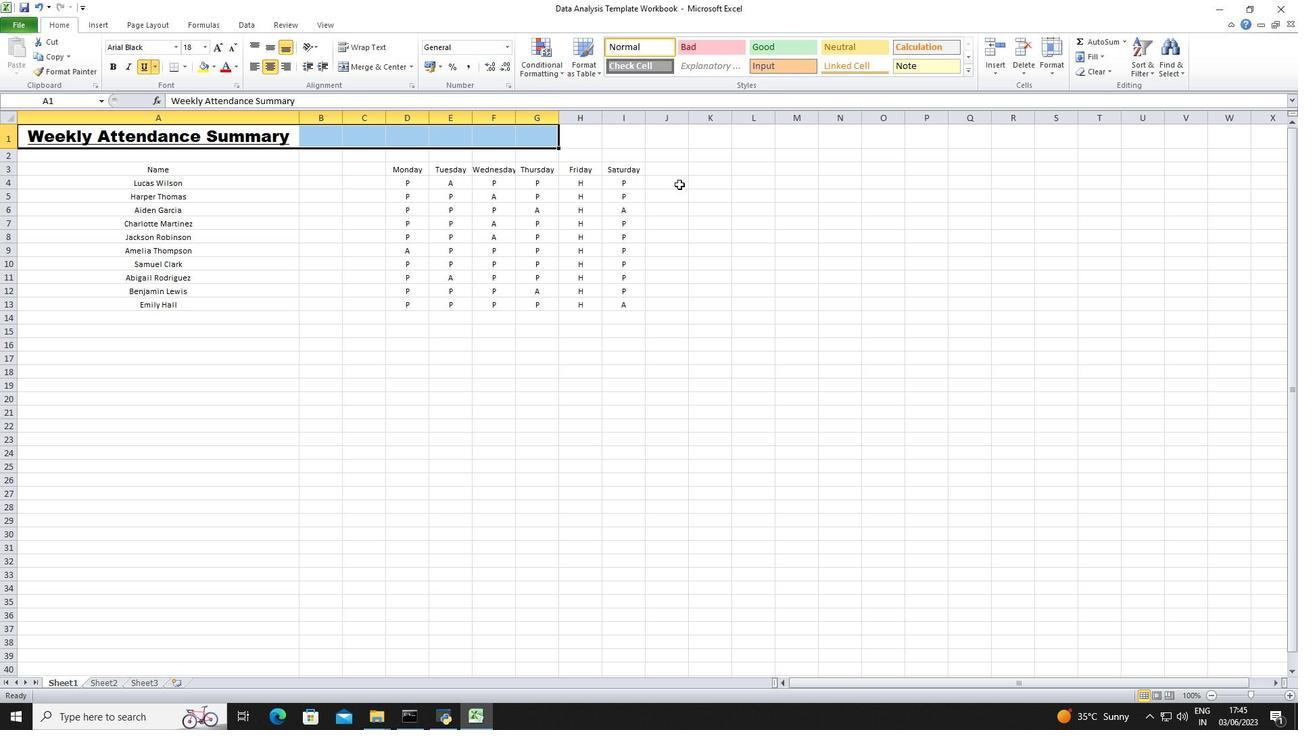
Action: Mouse pressed left at (685, 181)
Screenshot: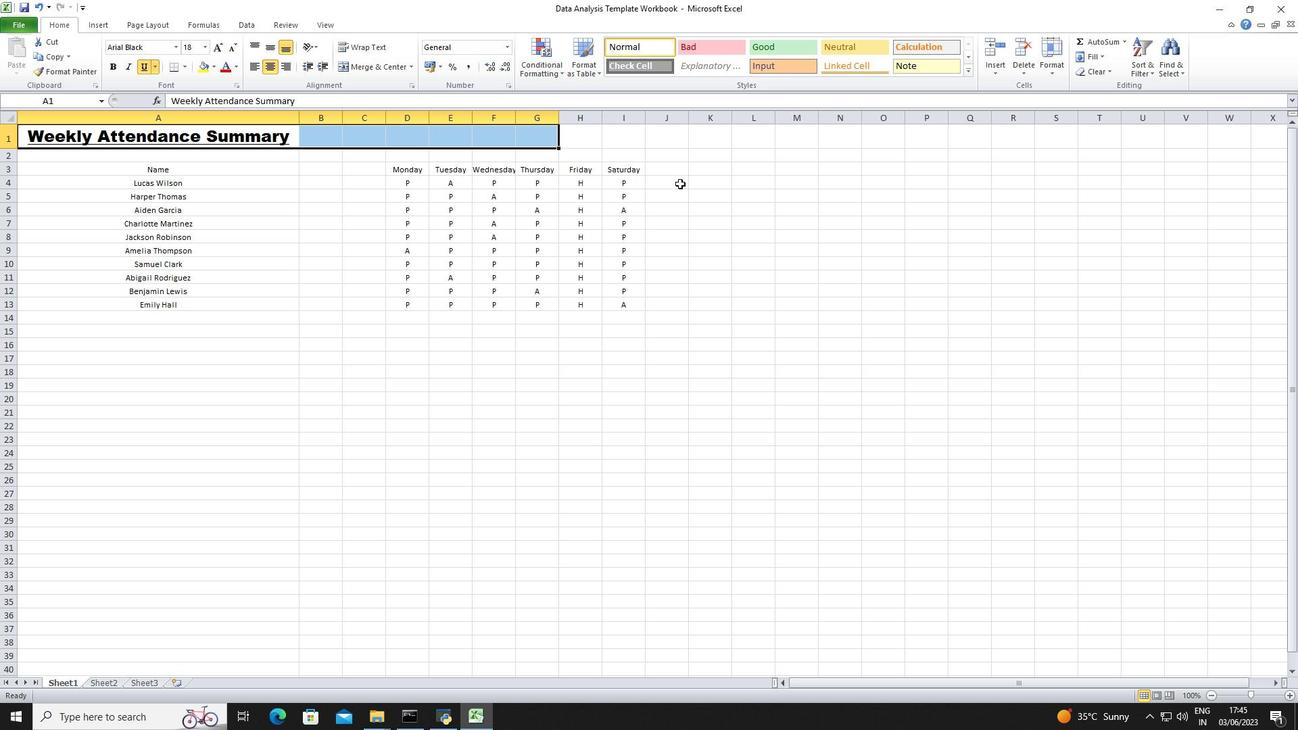 
